 Task: Create a scrum project CanaryTech. Add to scrum project CanaryTech a team member softage.4@softage.net and assign as Project Lead. Add to scrum project CanaryTech a team member softage.1@softage.net
Action: Mouse moved to (239, 70)
Screenshot: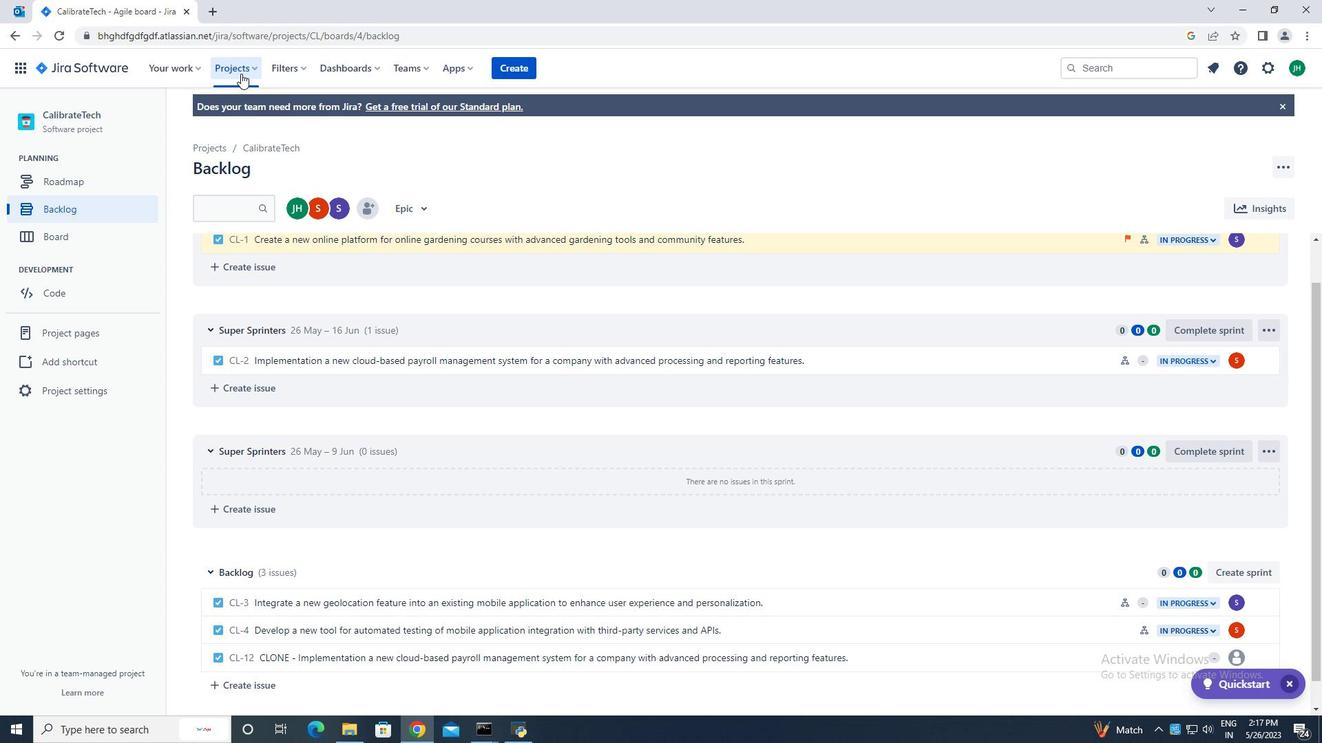 
Action: Mouse pressed left at (239, 70)
Screenshot: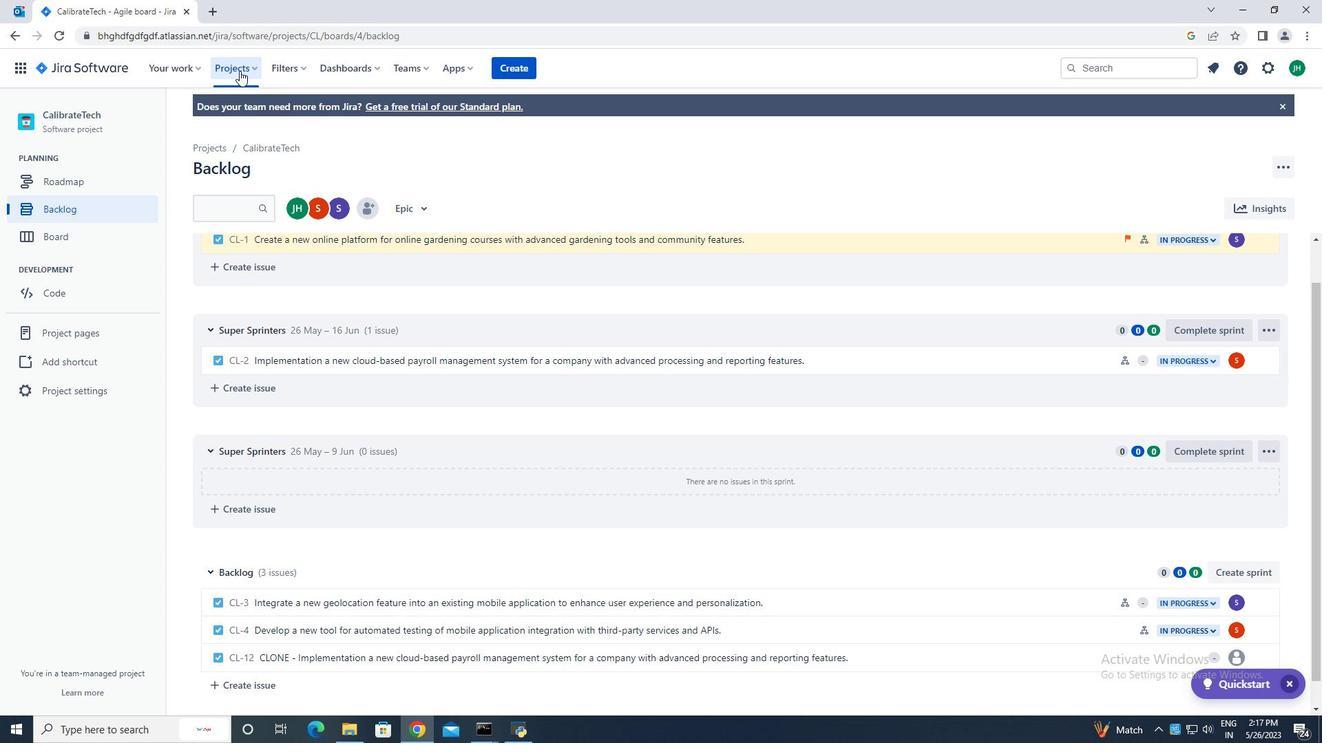 
Action: Mouse moved to (272, 267)
Screenshot: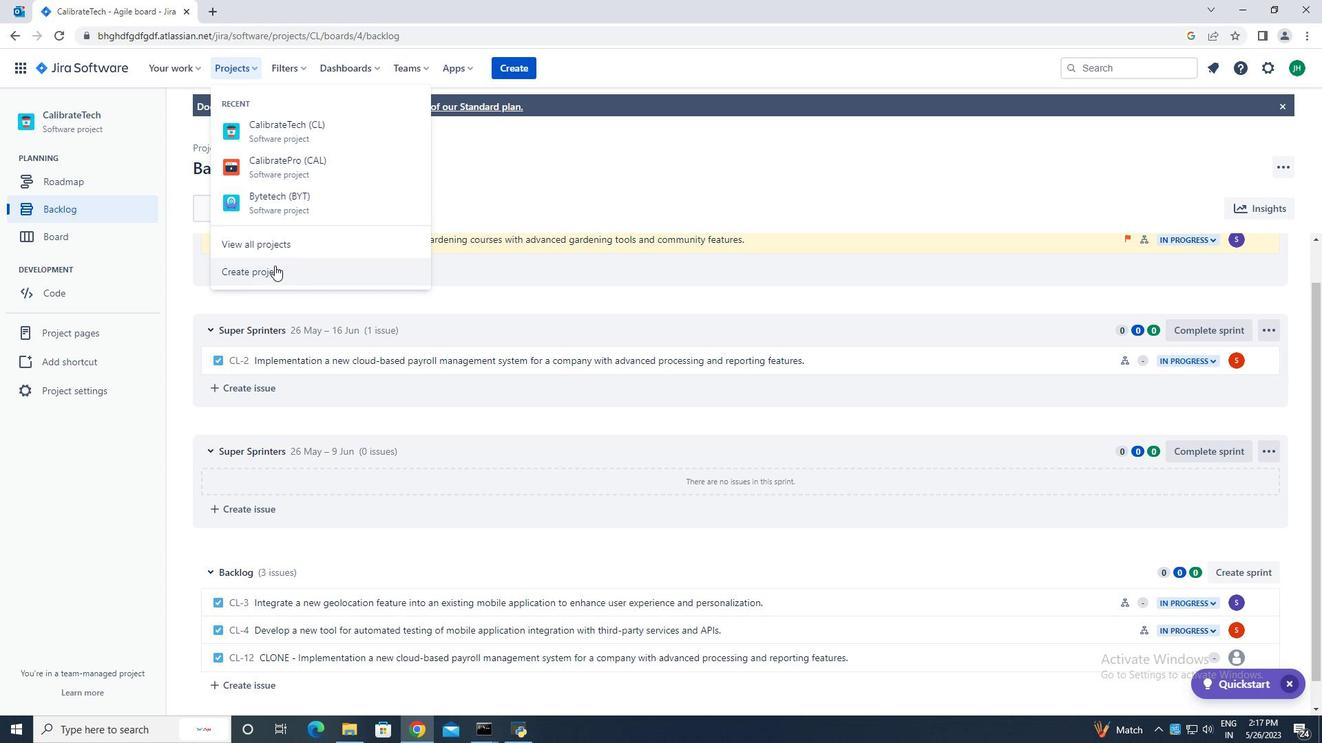
Action: Mouse pressed left at (272, 267)
Screenshot: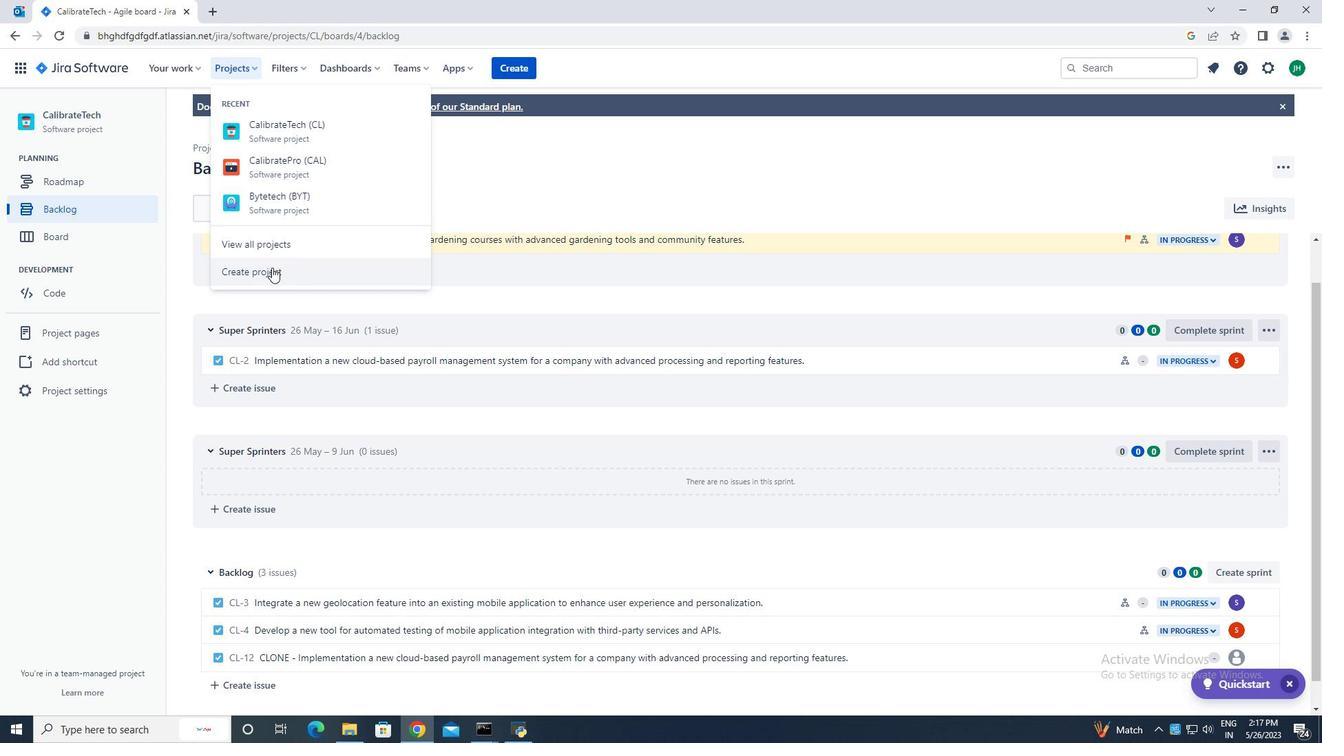 
Action: Mouse moved to (887, 339)
Screenshot: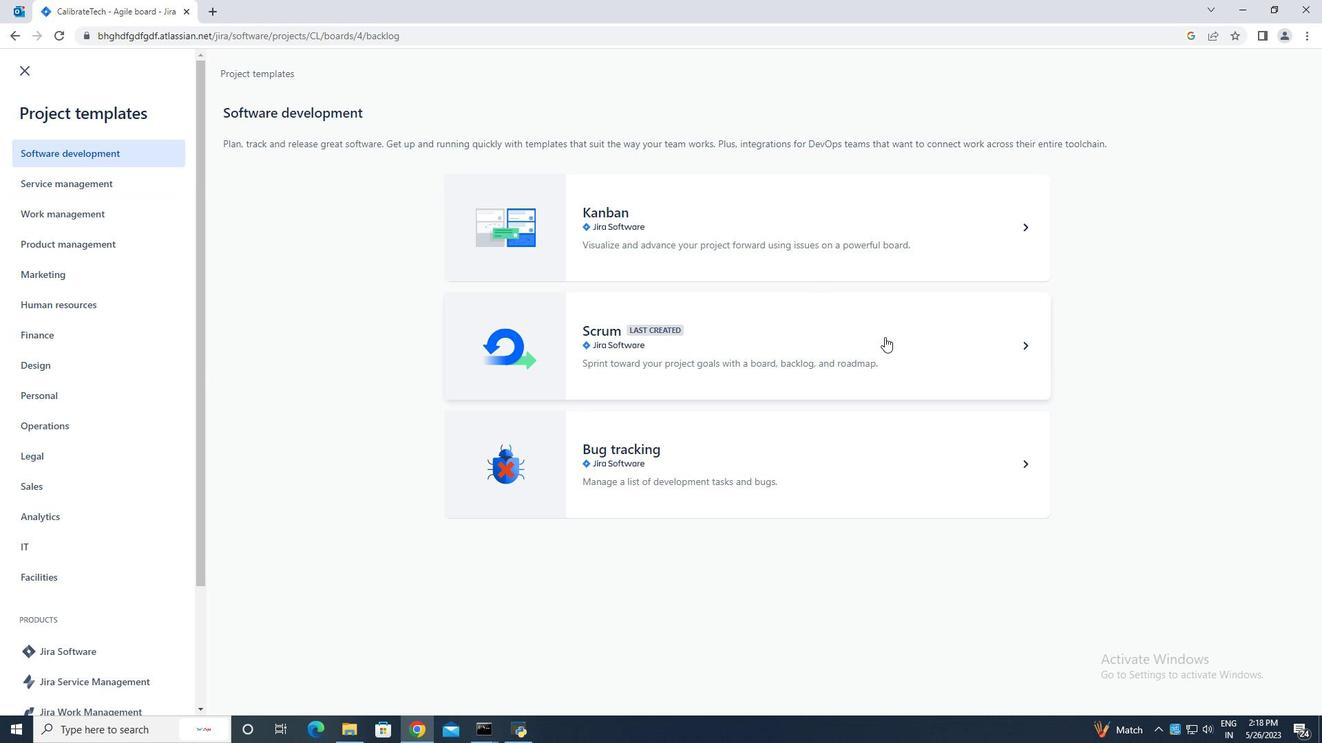 
Action: Mouse pressed left at (887, 339)
Screenshot: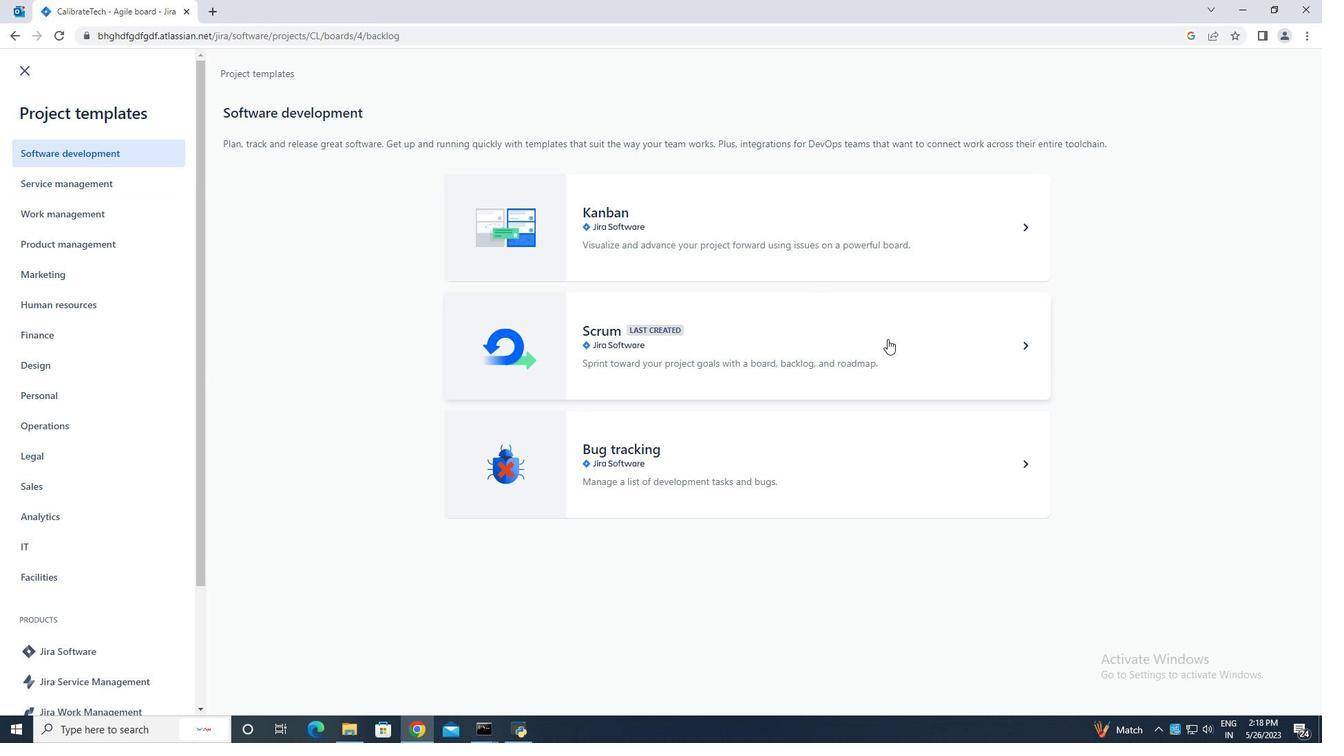 
Action: Mouse moved to (1013, 683)
Screenshot: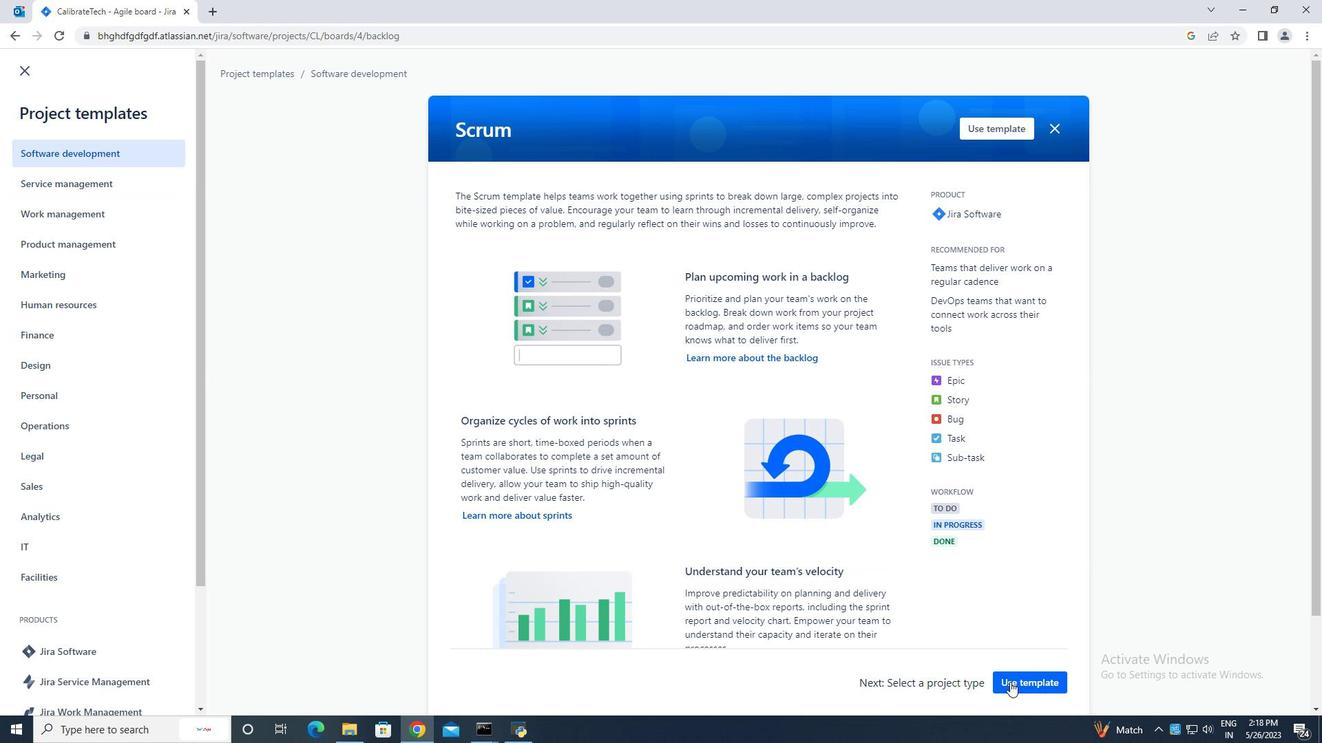 
Action: Mouse pressed left at (1013, 683)
Screenshot: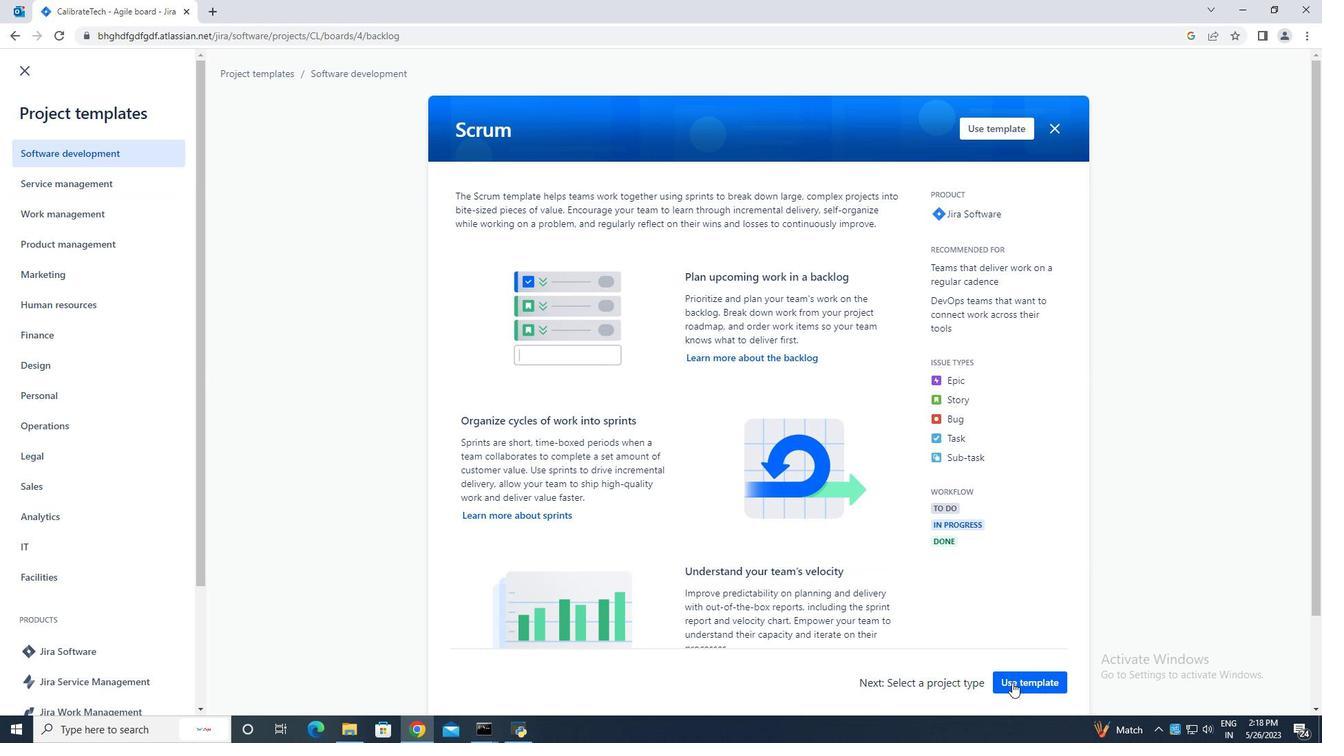 
Action: Mouse moved to (507, 672)
Screenshot: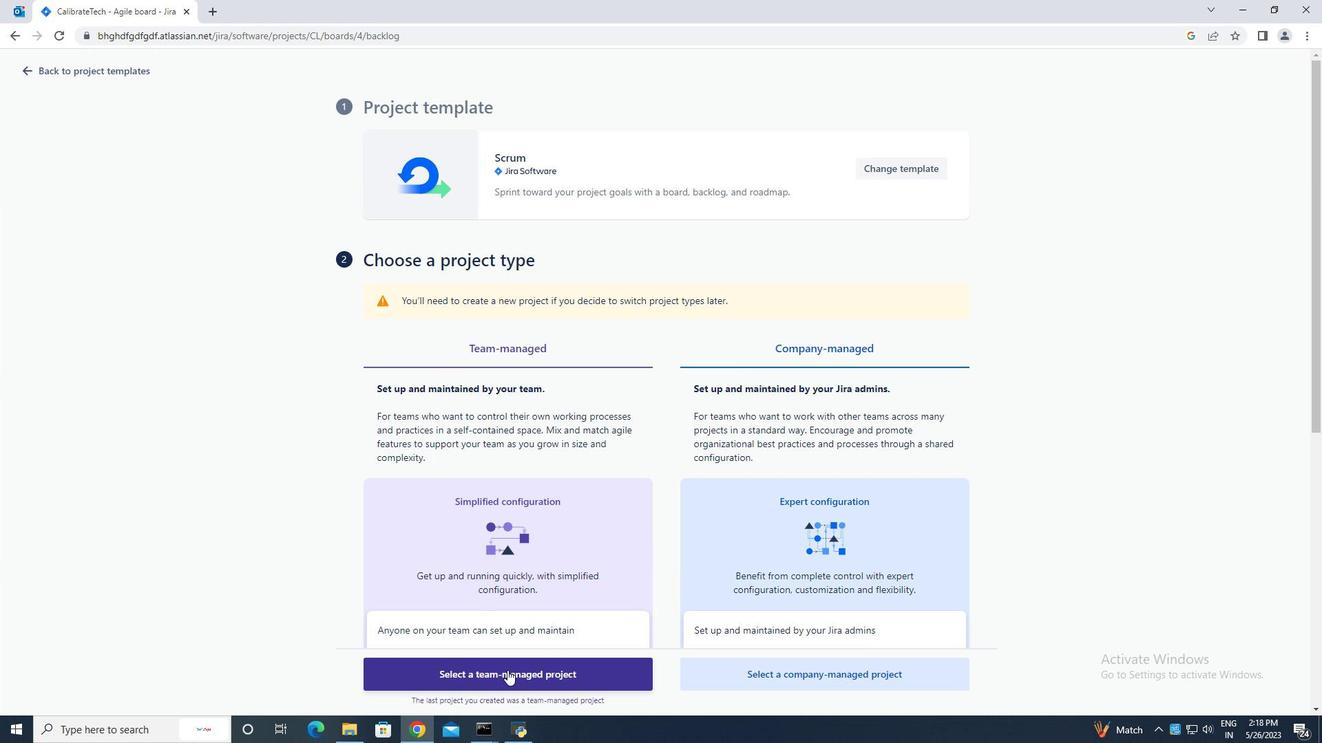 
Action: Mouse pressed left at (507, 672)
Screenshot: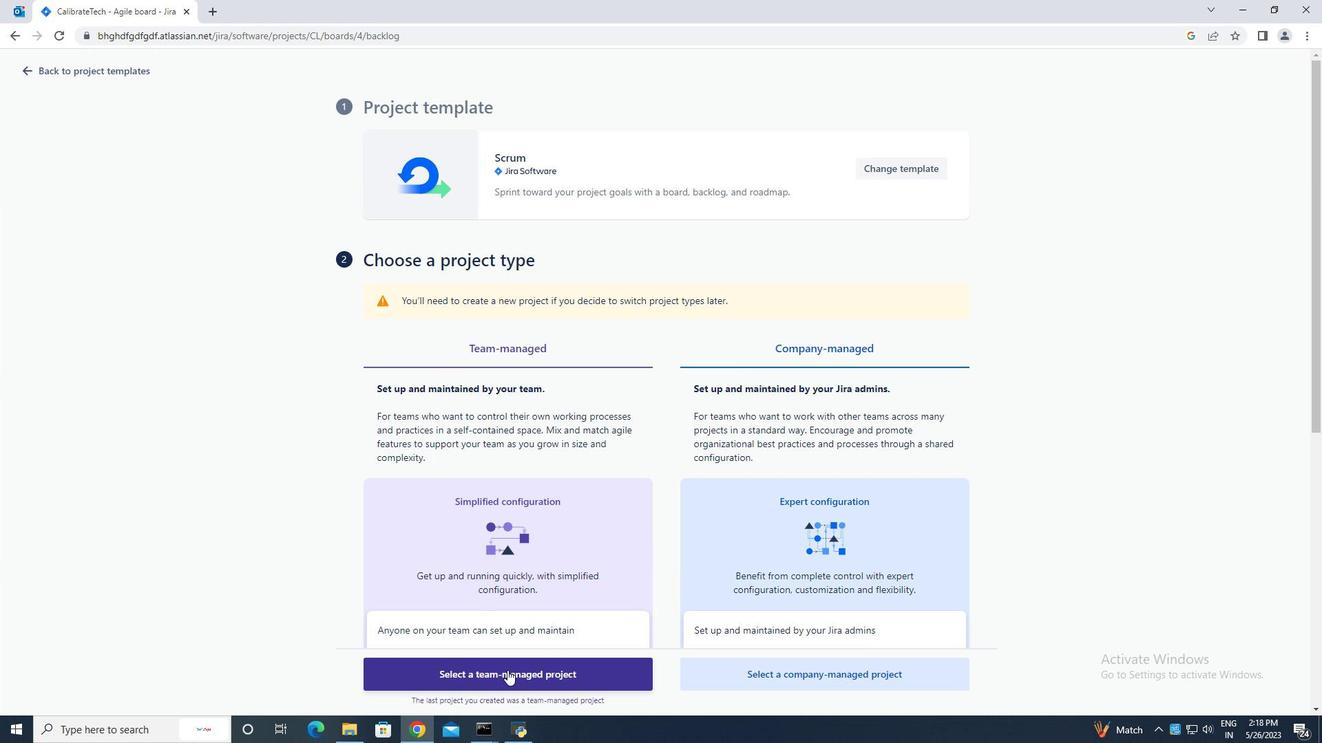 
Action: Mouse moved to (408, 320)
Screenshot: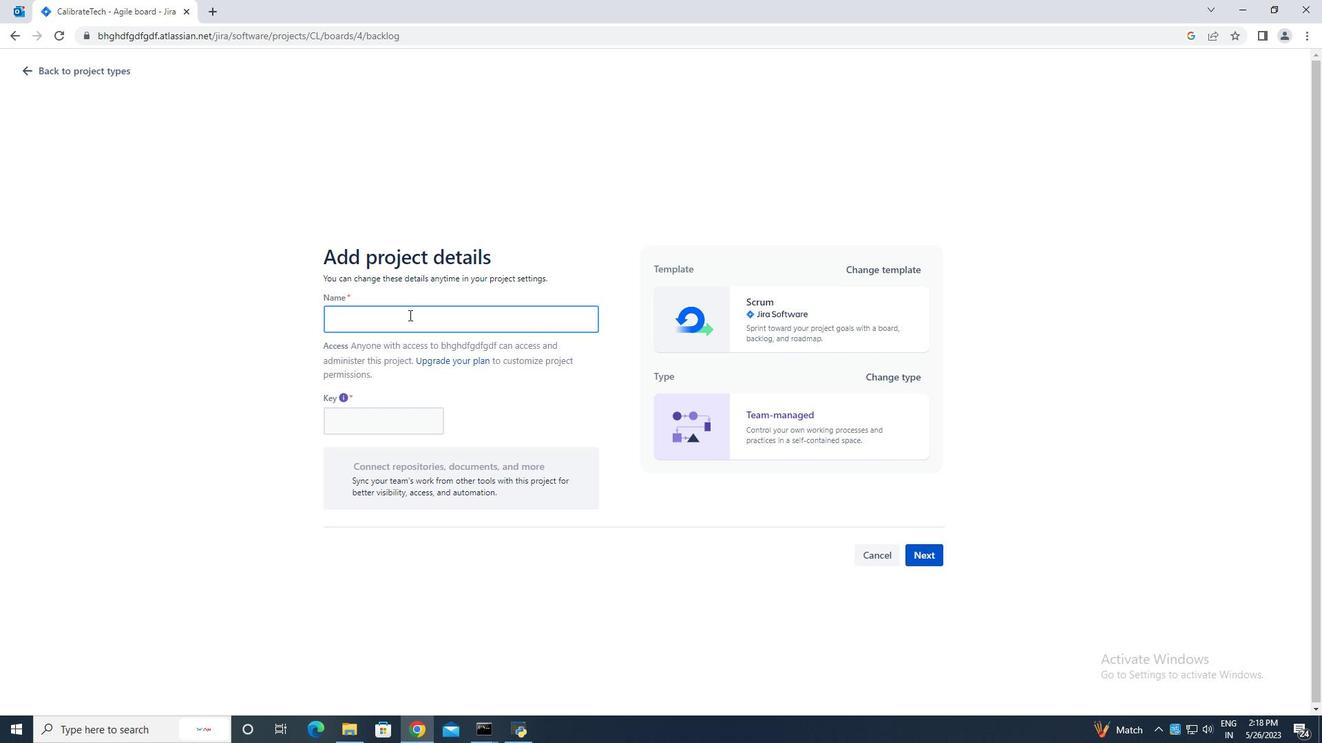 
Action: Mouse pressed left at (408, 320)
Screenshot: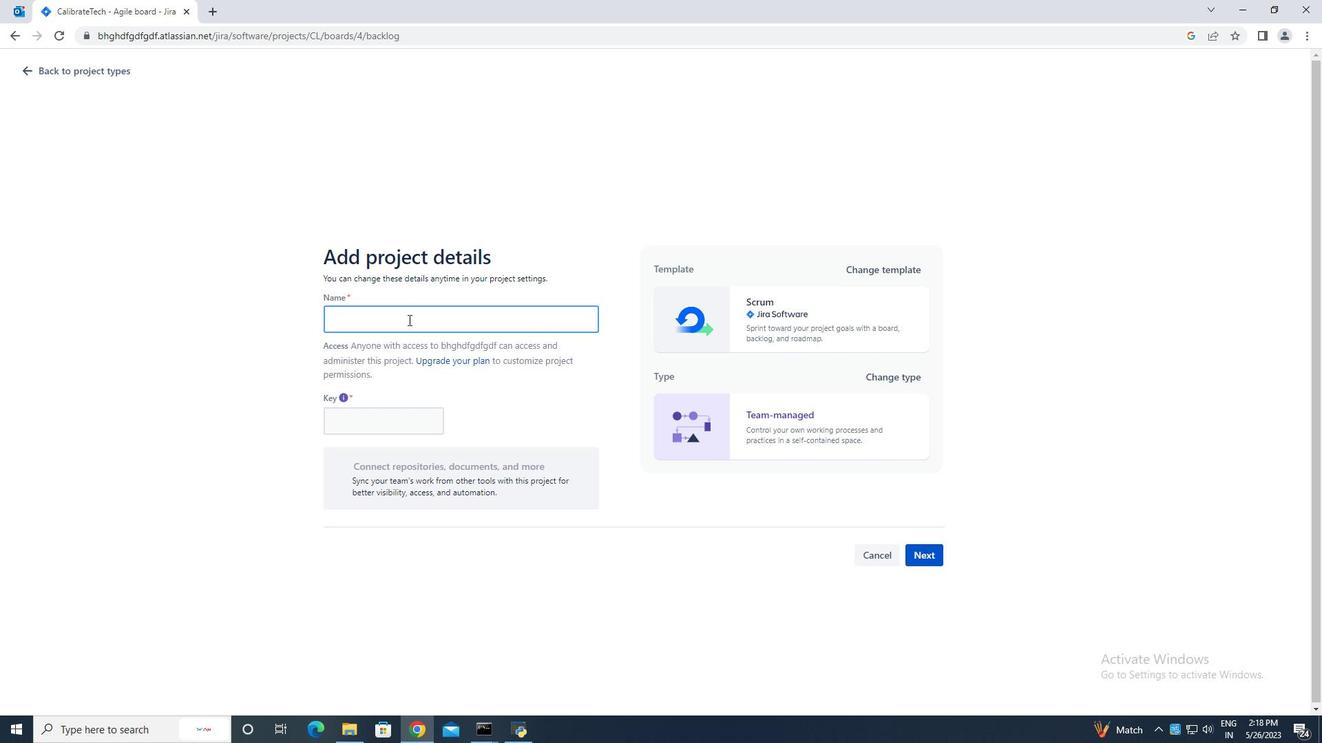 
Action: Mouse moved to (406, 318)
Screenshot: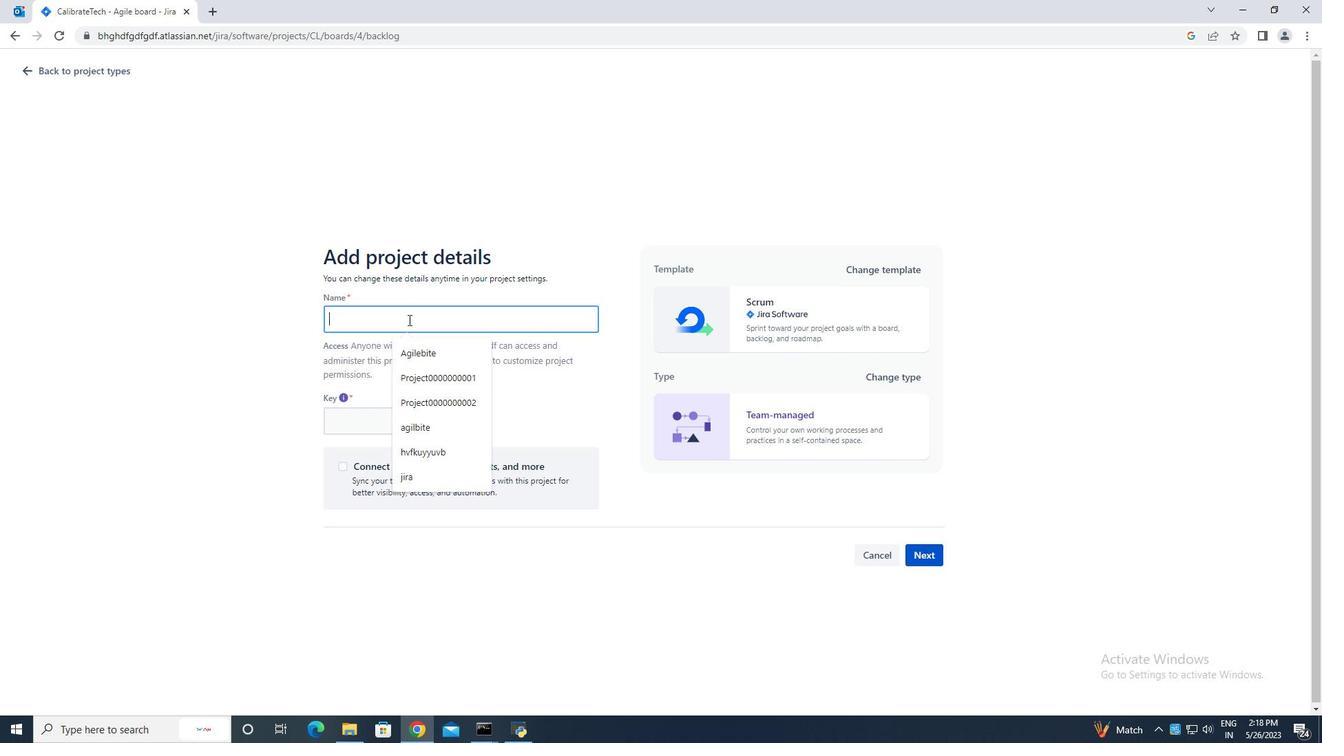
Action: Key pressed <Key.caps_lock>C<Key.caps_lock>anary<Key.caps_lock>T<Key.caps_lock>ech
Screenshot: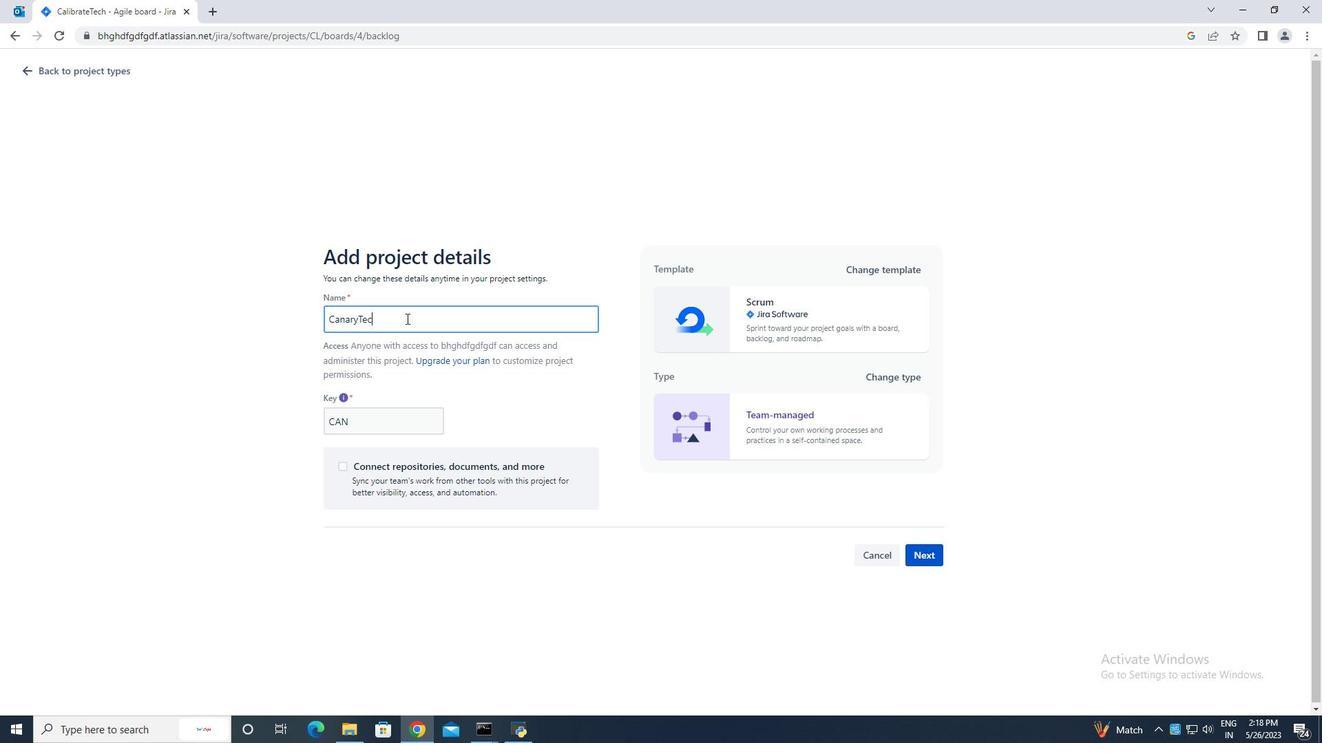 
Action: Mouse moved to (928, 555)
Screenshot: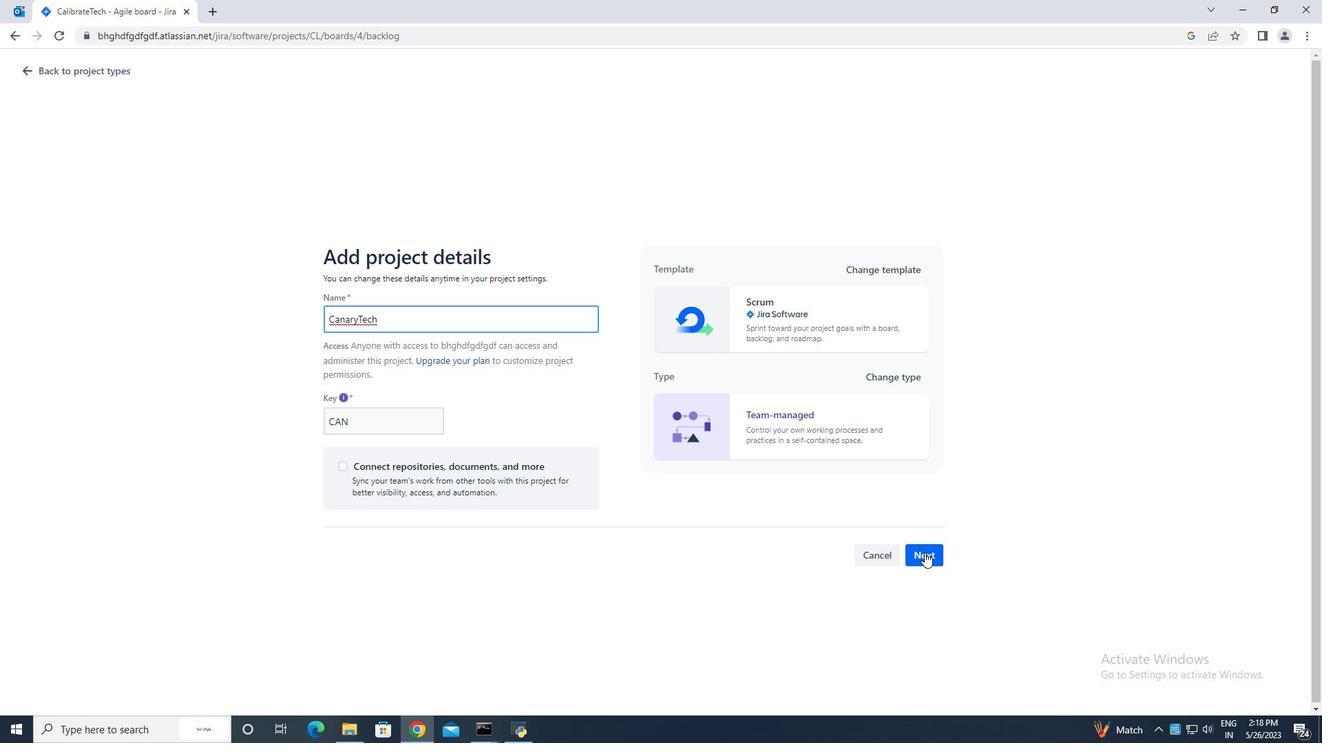 
Action: Mouse pressed left at (928, 555)
Screenshot: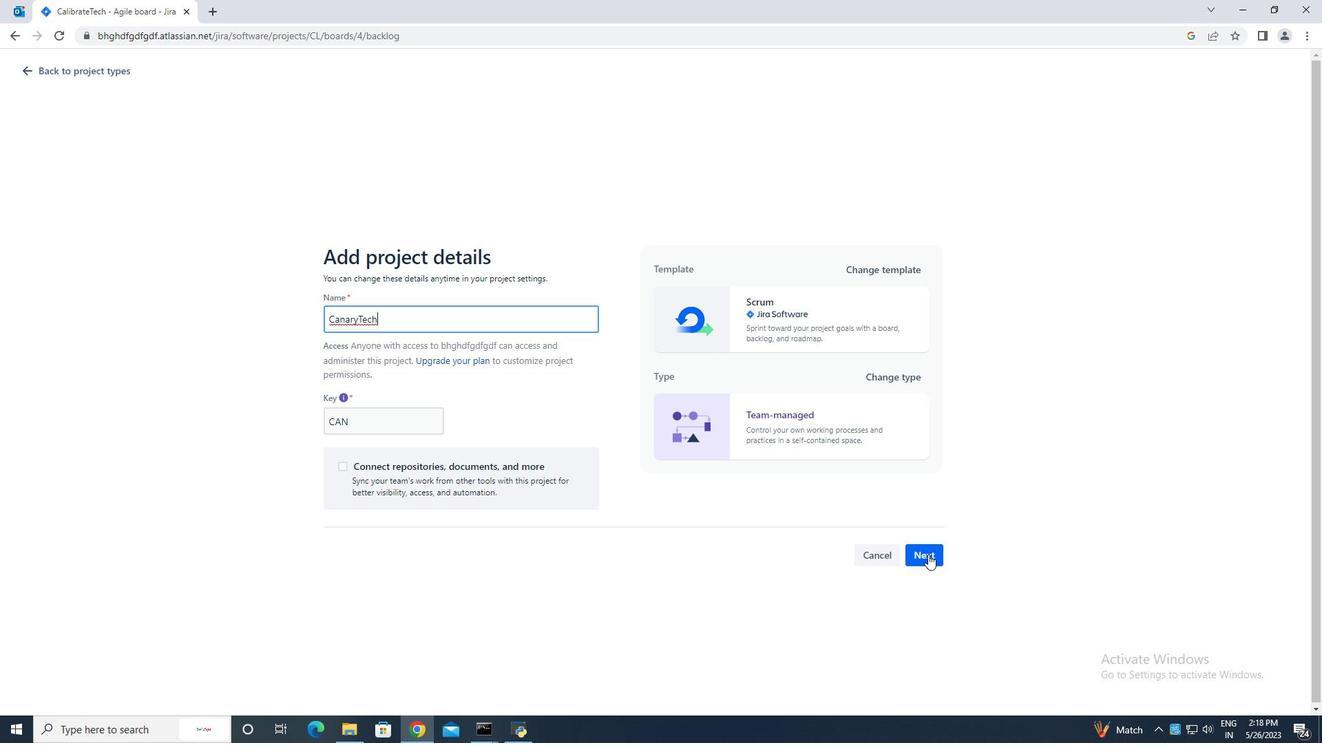 
Action: Mouse moved to (834, 464)
Screenshot: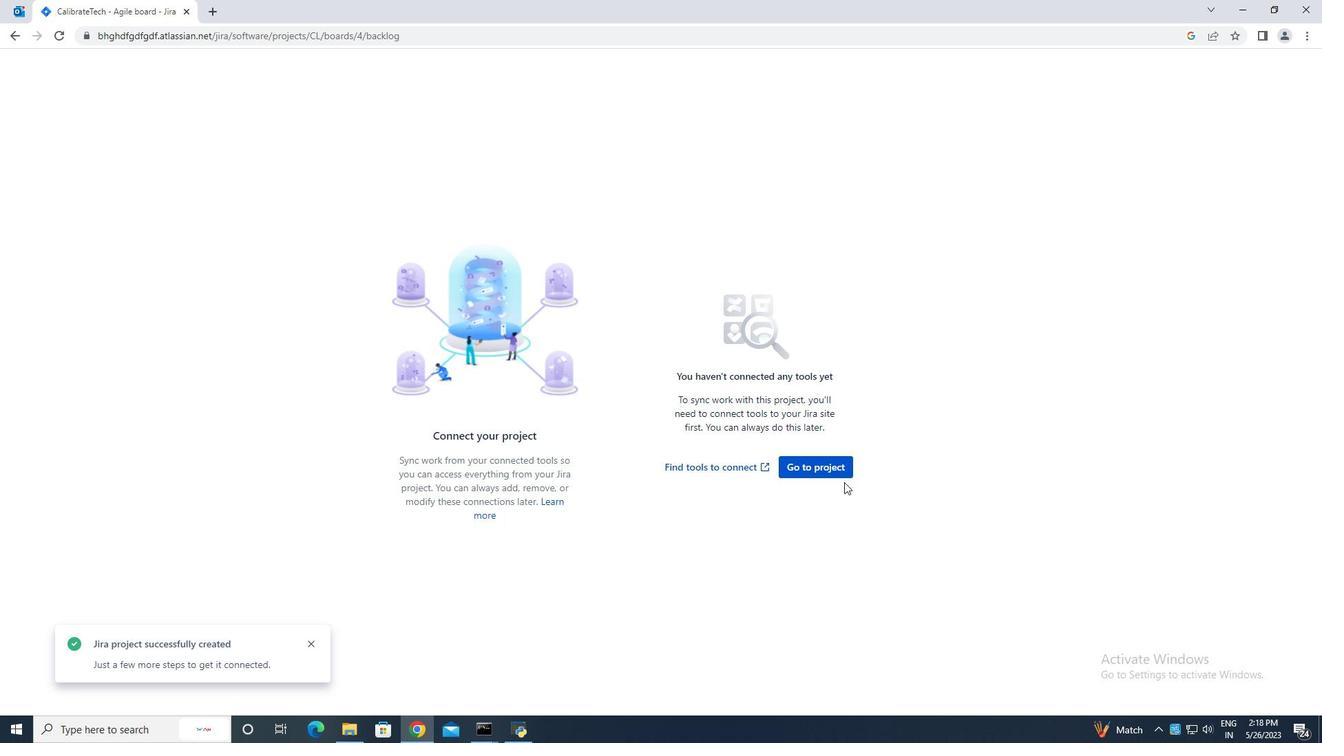 
Action: Mouse pressed left at (834, 464)
Screenshot: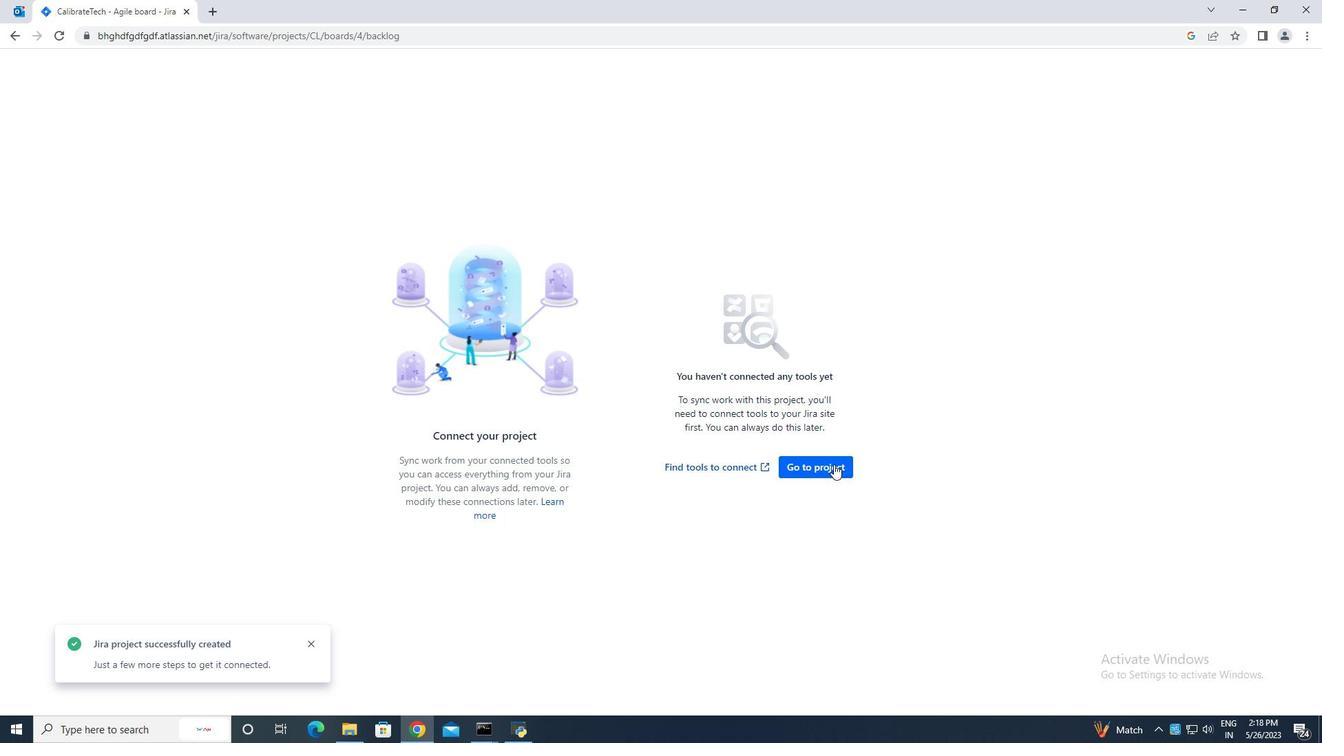 
Action: Mouse moved to (321, 214)
Screenshot: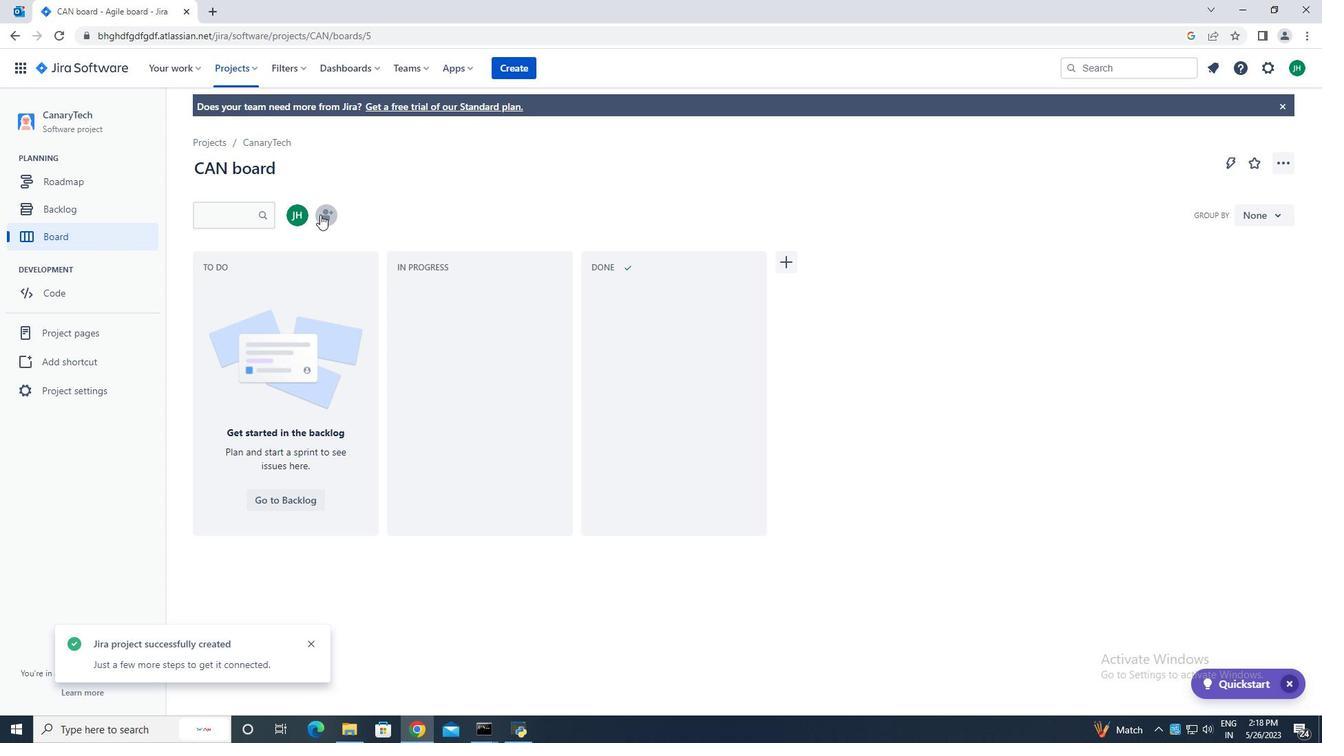 
Action: Mouse pressed left at (321, 214)
Screenshot: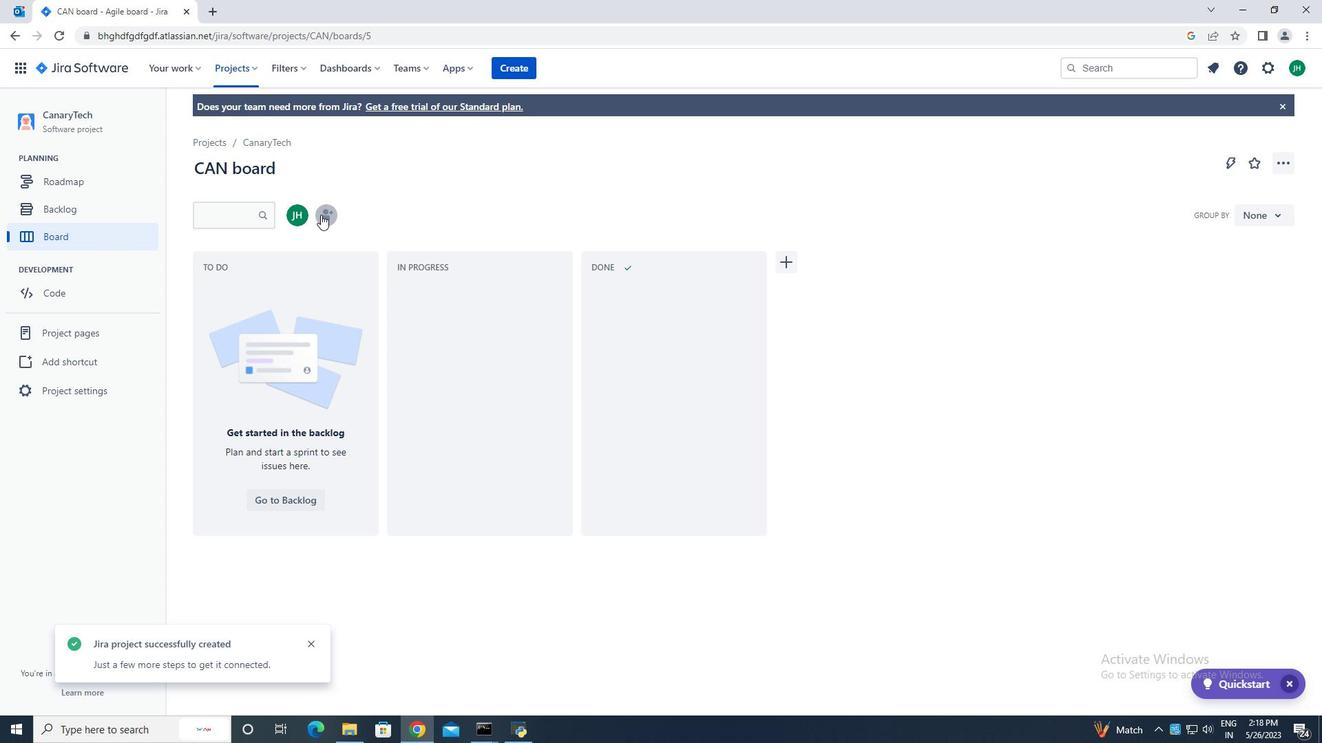 
Action: Mouse moved to (633, 150)
Screenshot: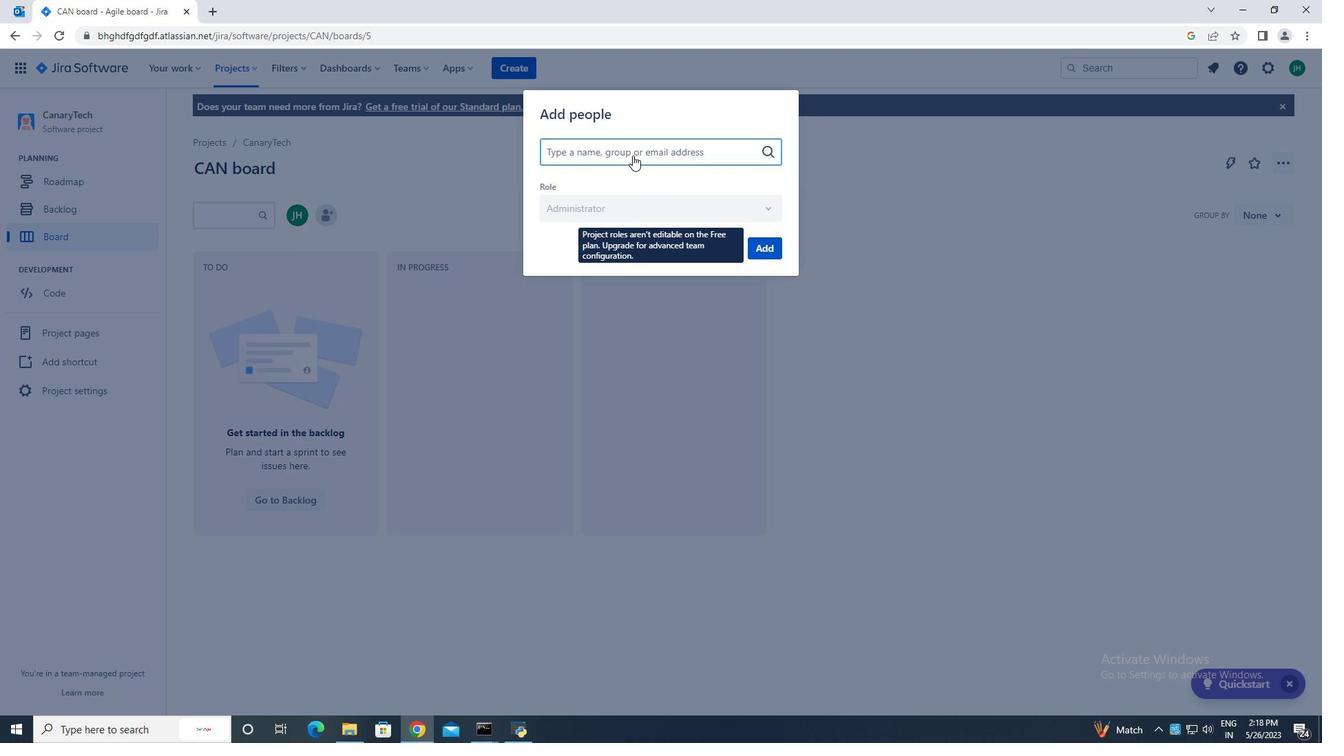 
Action: Key pressed <Key.caps_lock><Key.caps_lock>softage.4<Key.shift>@
Screenshot: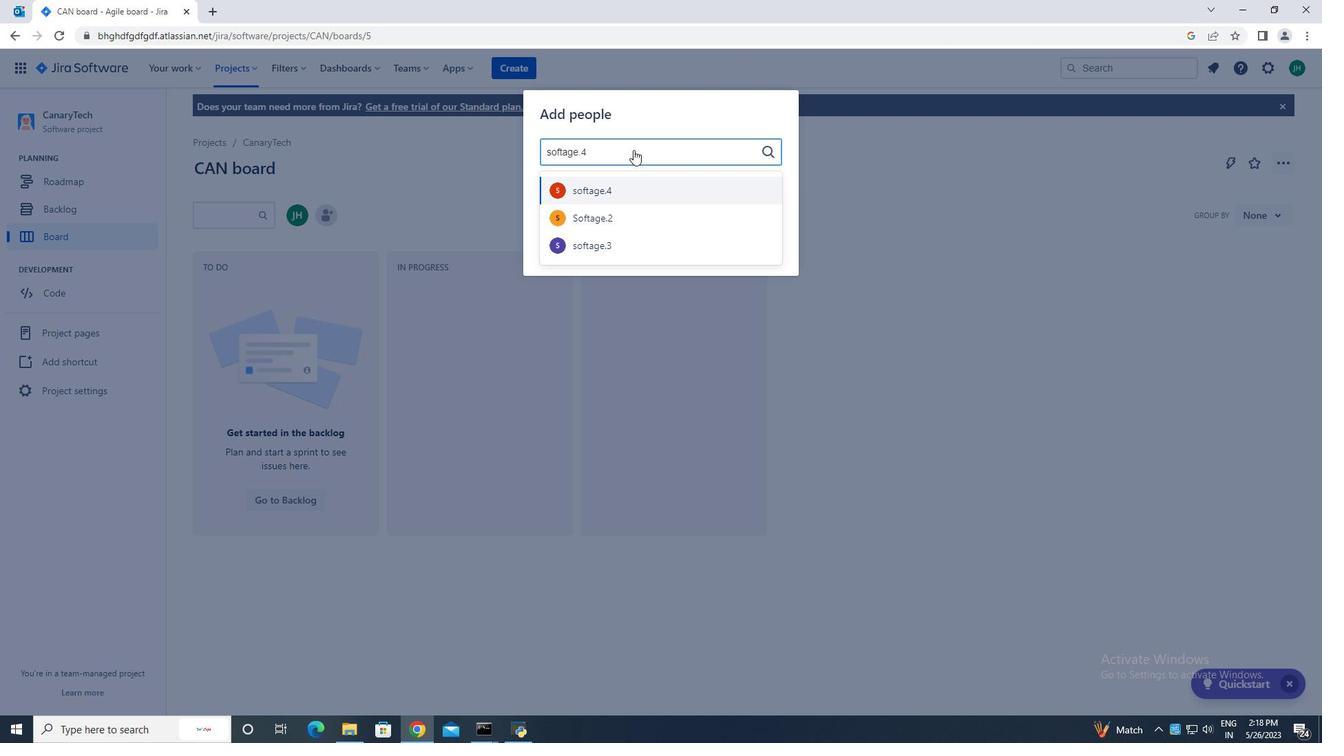 
Action: Mouse moved to (643, 187)
Screenshot: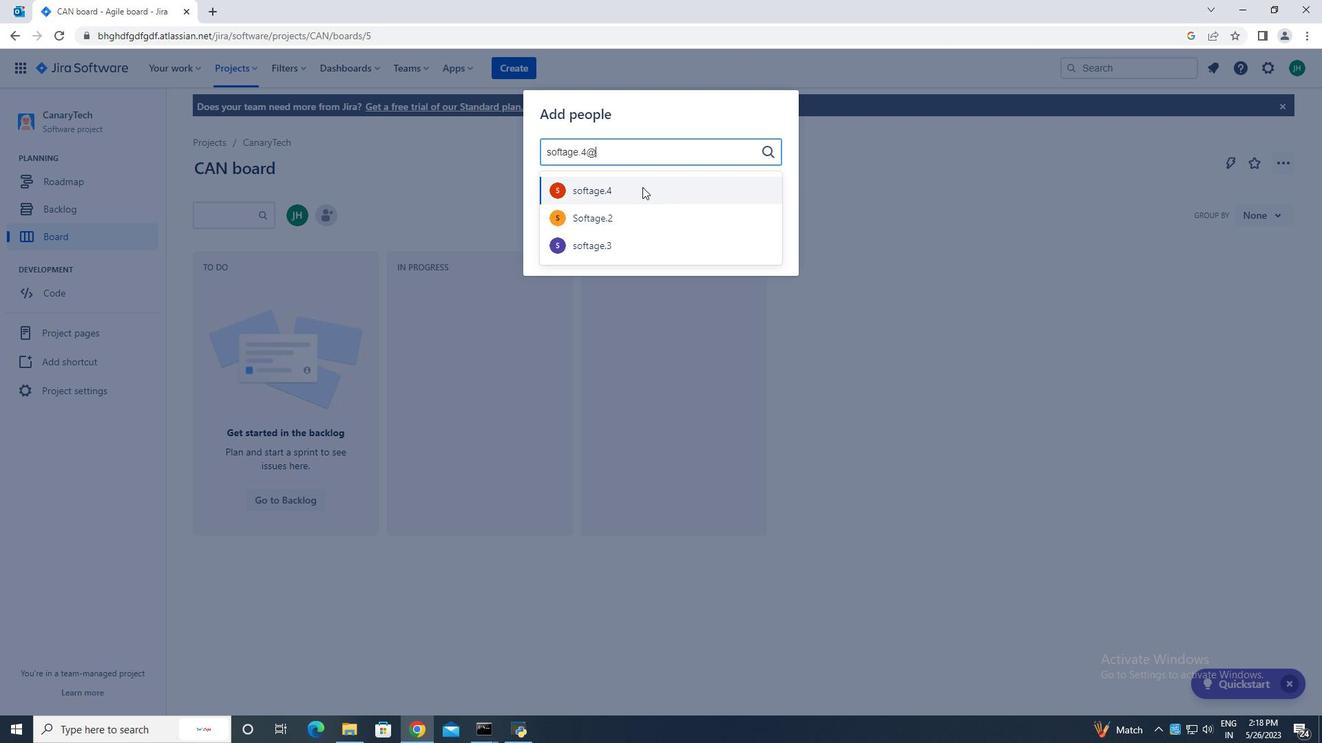 
Action: Mouse pressed left at (643, 187)
Screenshot: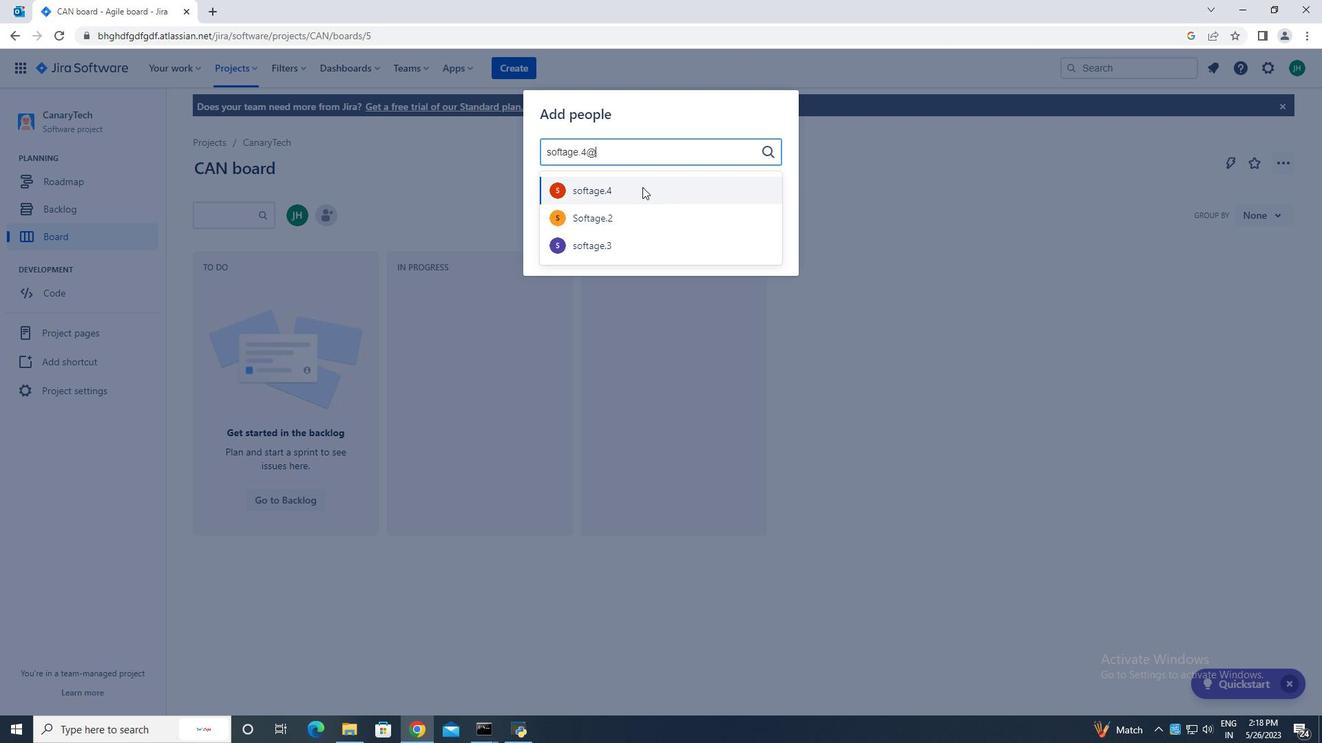 
Action: Mouse moved to (770, 247)
Screenshot: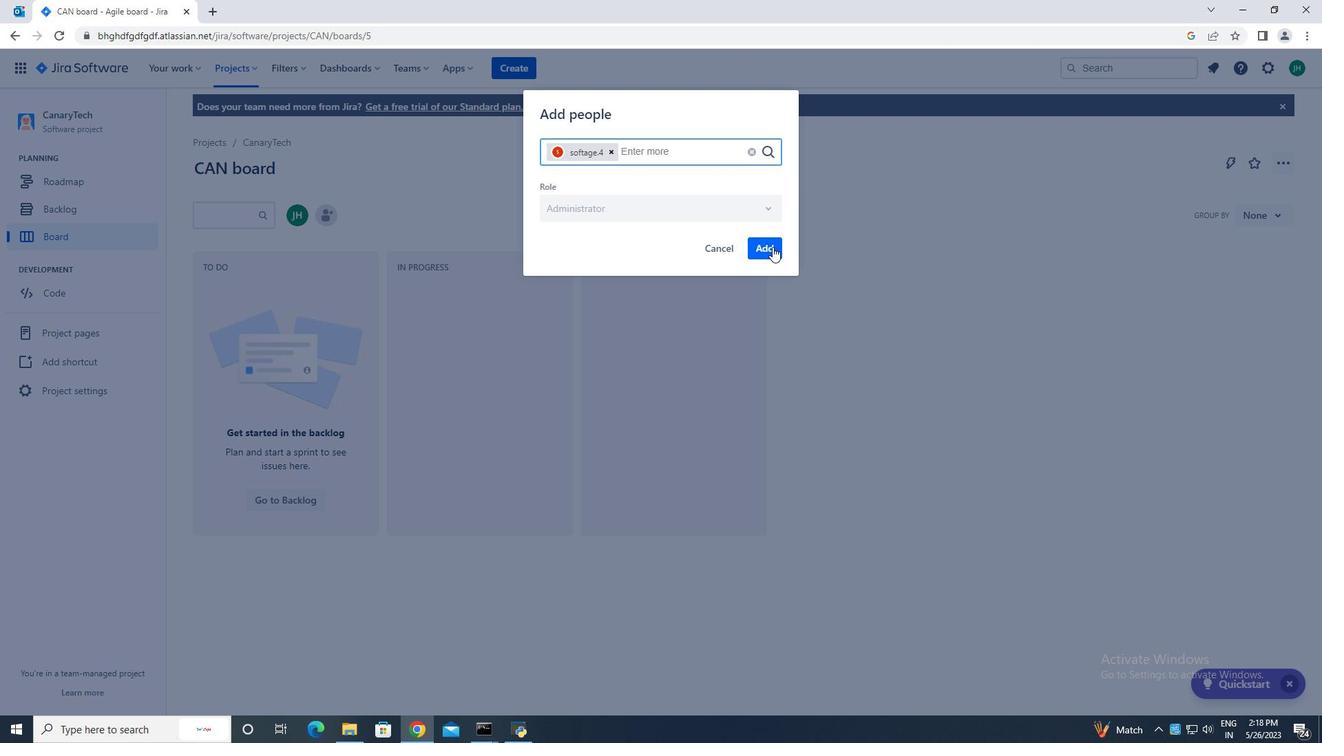 
Action: Mouse pressed left at (770, 247)
Screenshot: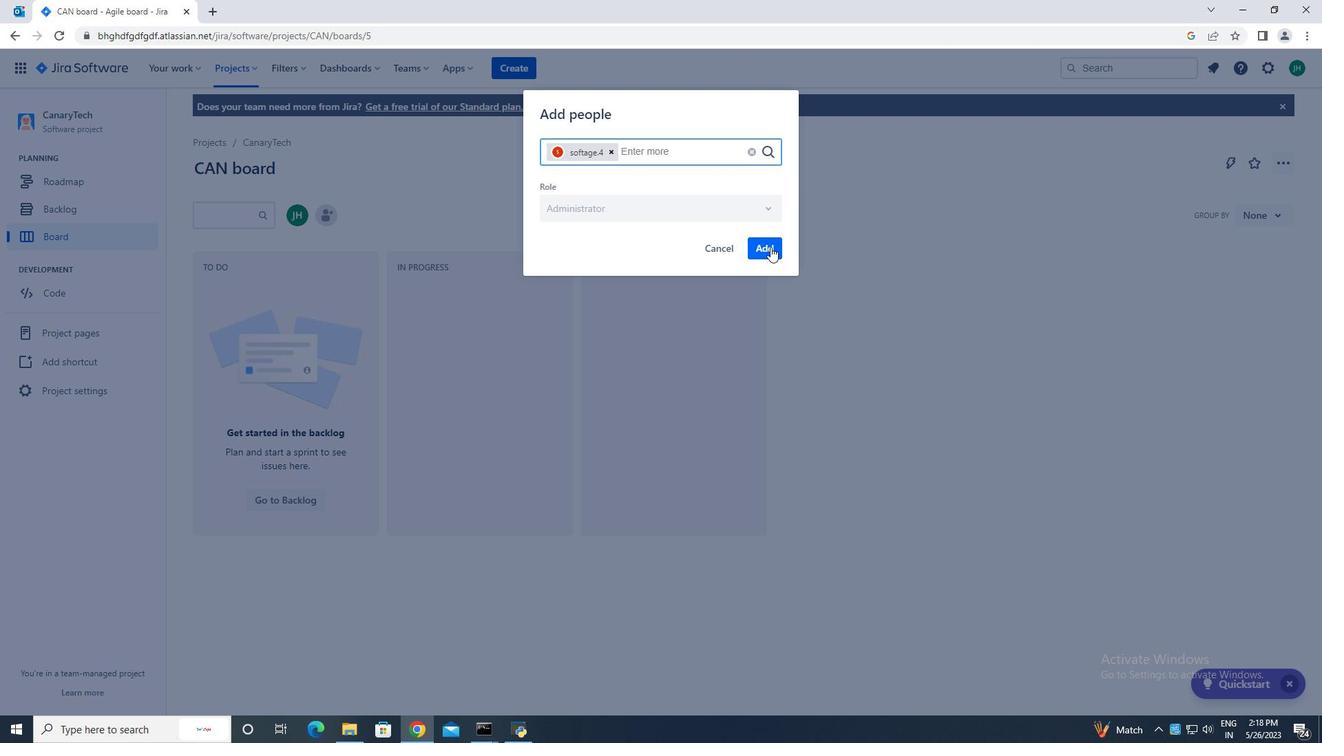 
Action: Mouse moved to (73, 391)
Screenshot: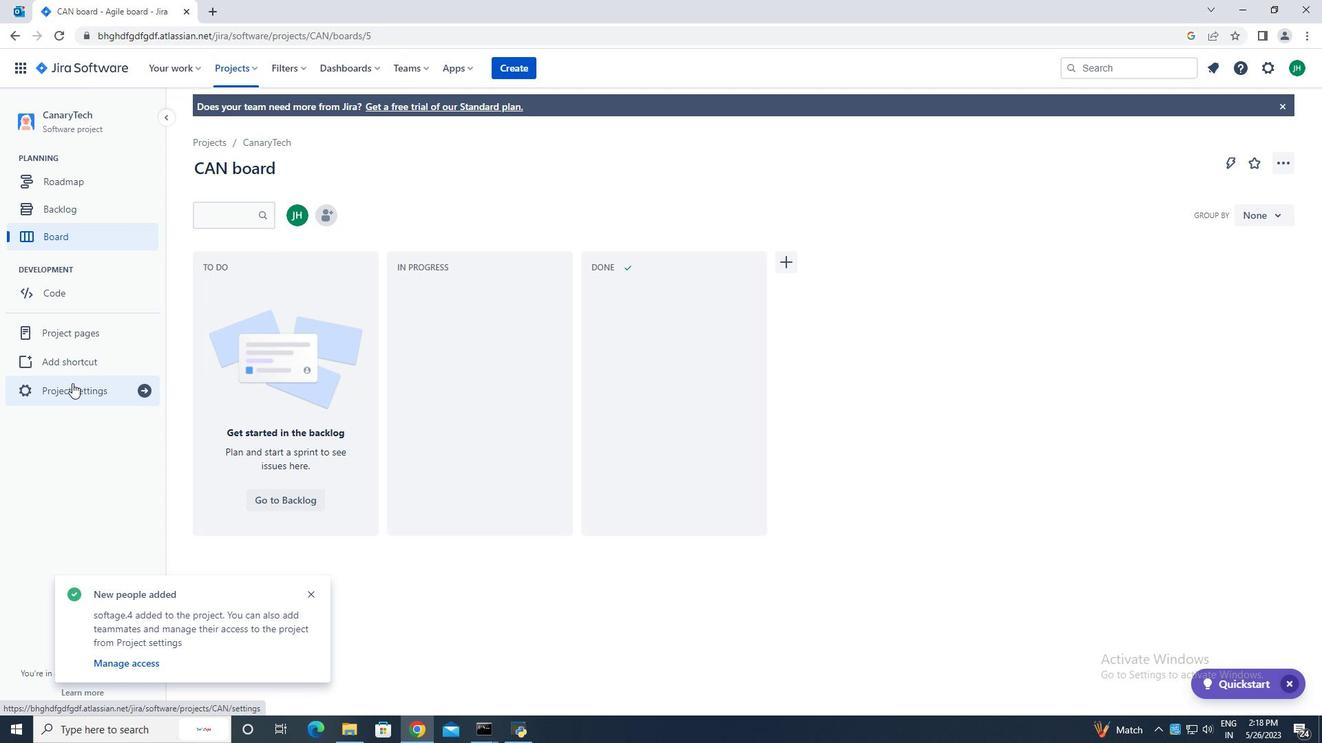 
Action: Mouse pressed left at (73, 391)
Screenshot: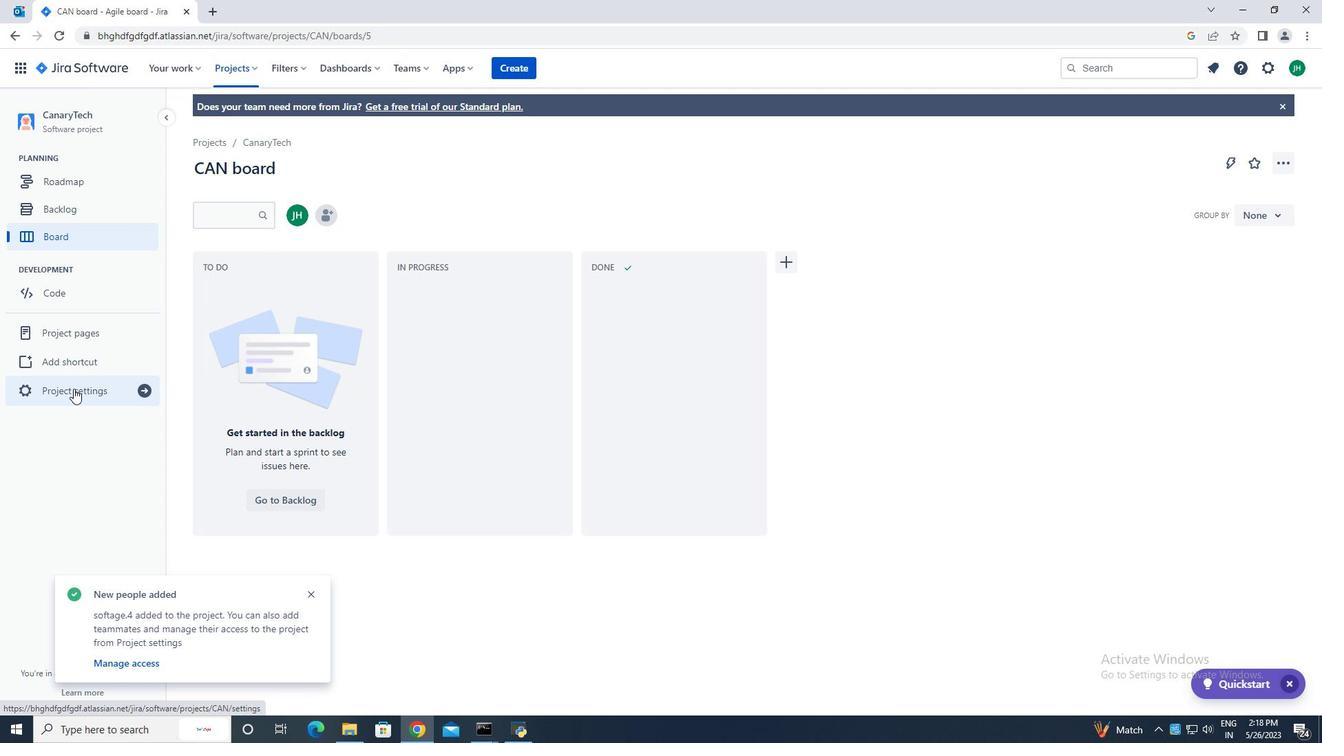 
Action: Mouse moved to (721, 495)
Screenshot: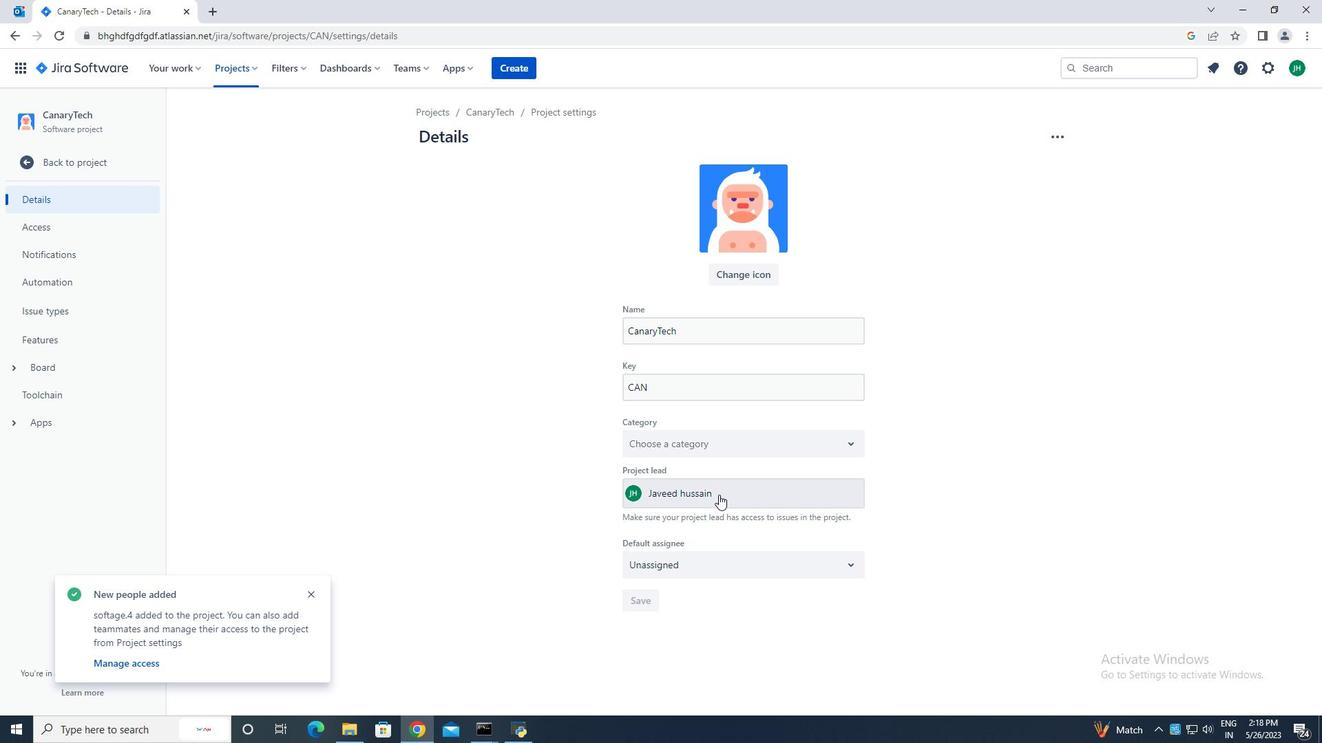 
Action: Mouse pressed left at (721, 495)
Screenshot: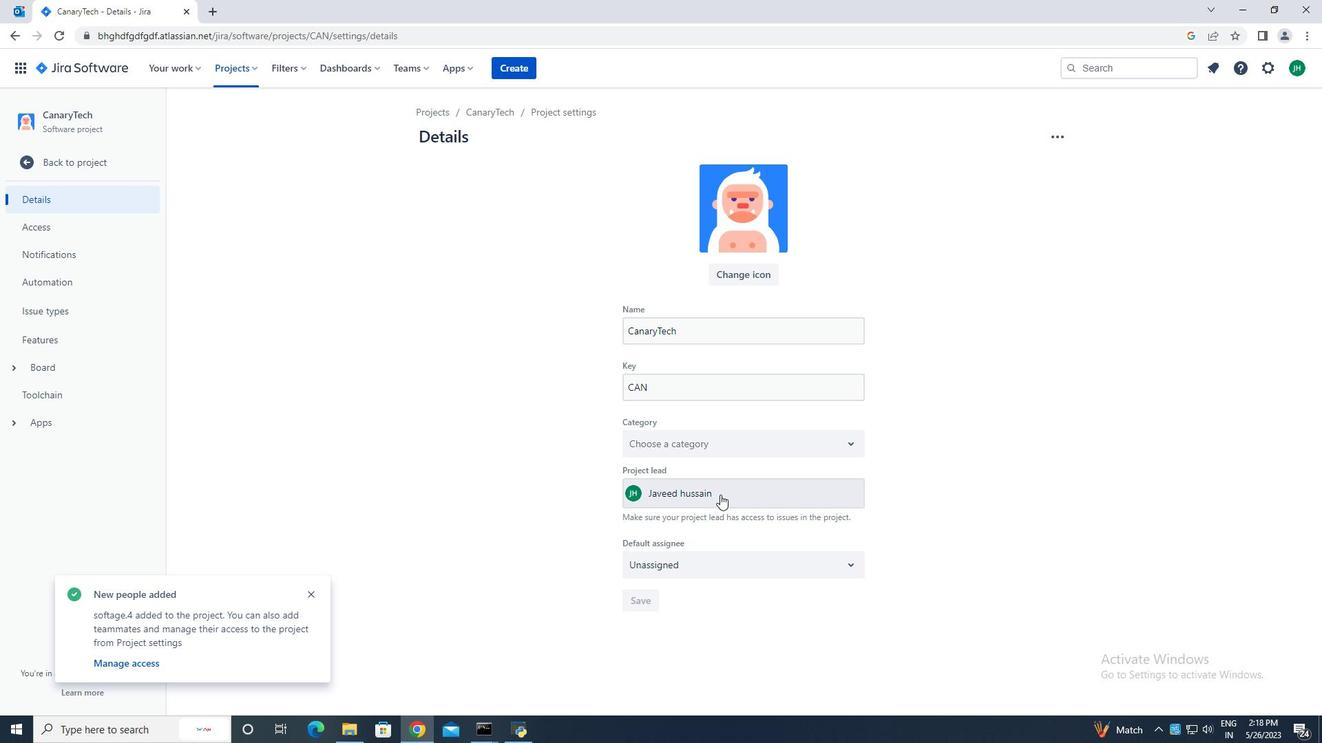 
Action: Key pressed softage.4
Screenshot: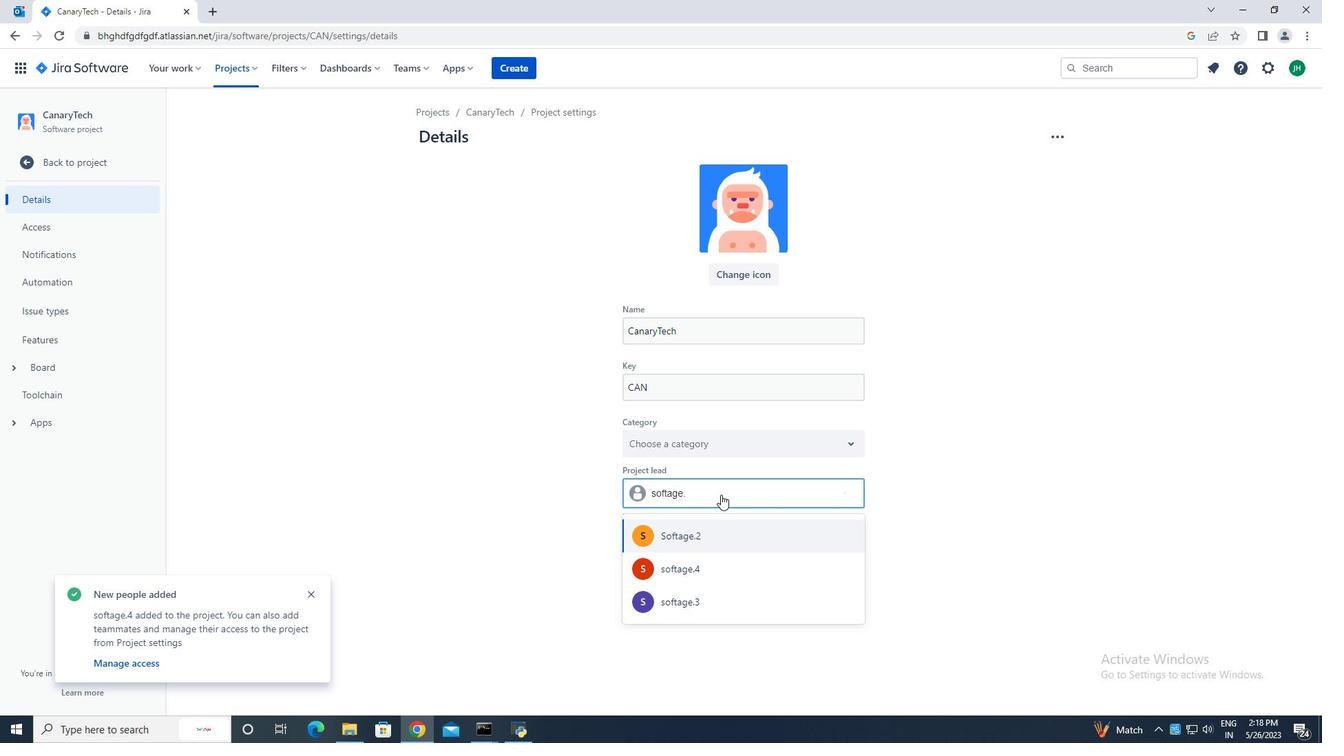 
Action: Mouse moved to (725, 533)
Screenshot: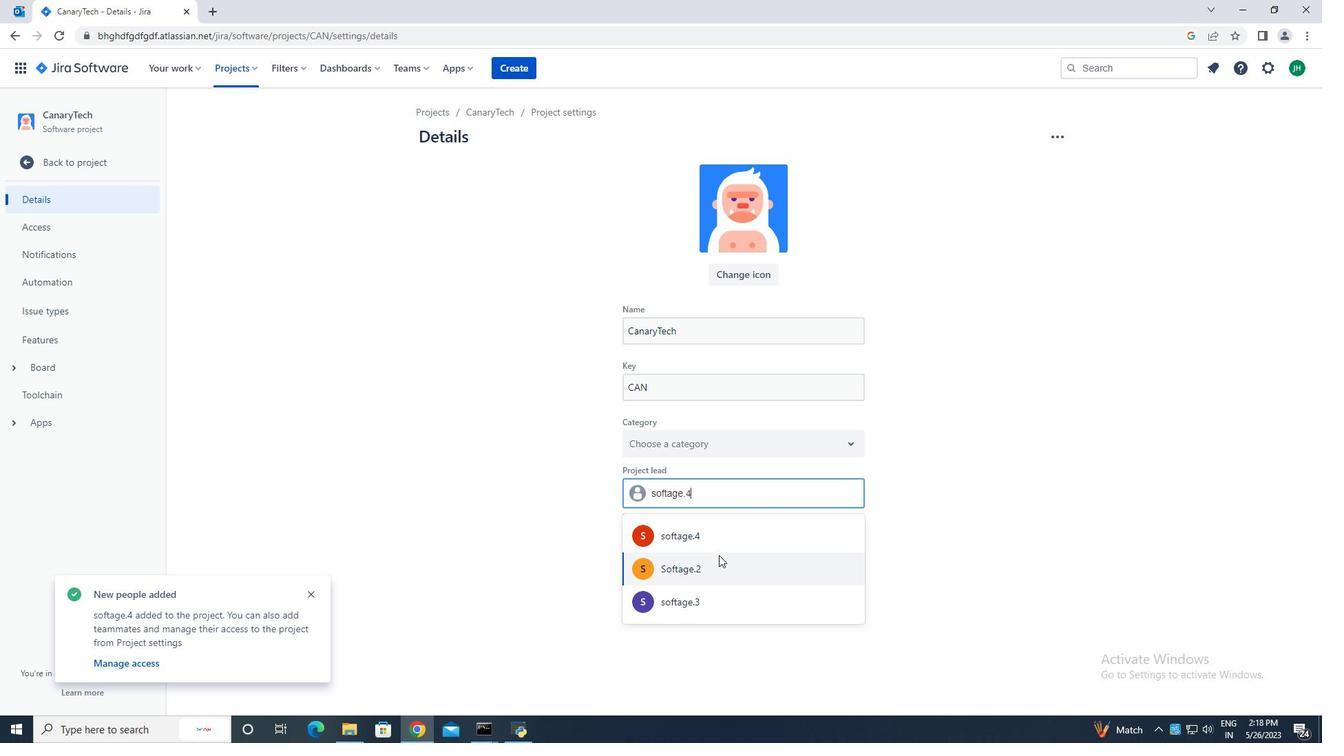 
Action: Mouse pressed left at (725, 533)
Screenshot: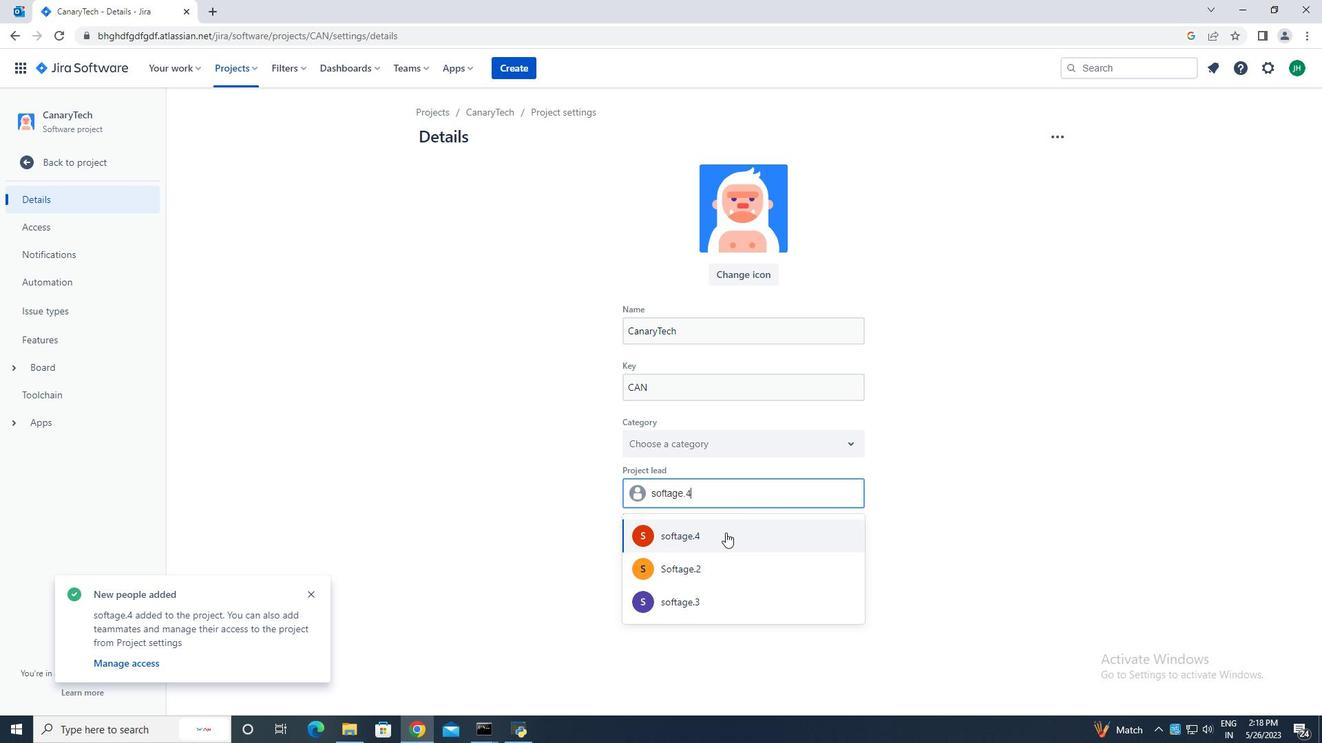
Action: Mouse moved to (665, 563)
Screenshot: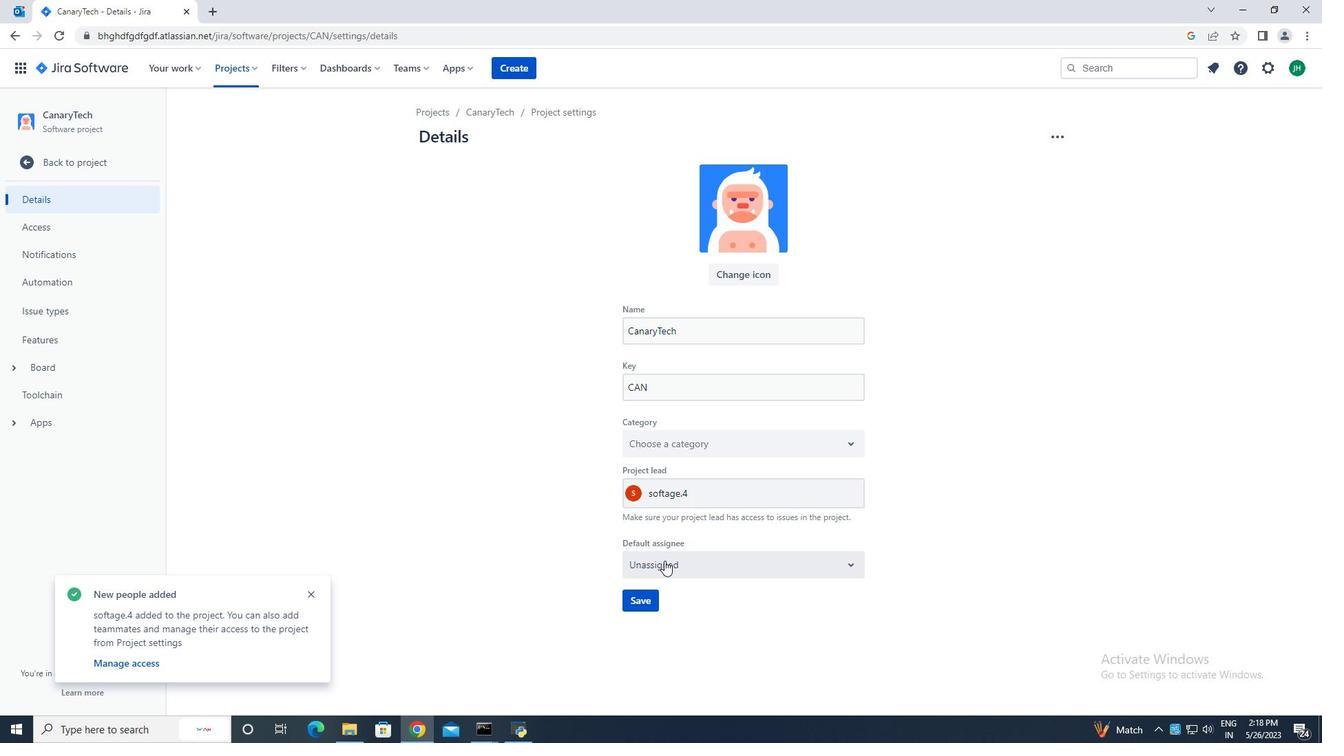 
Action: Mouse pressed left at (665, 563)
Screenshot: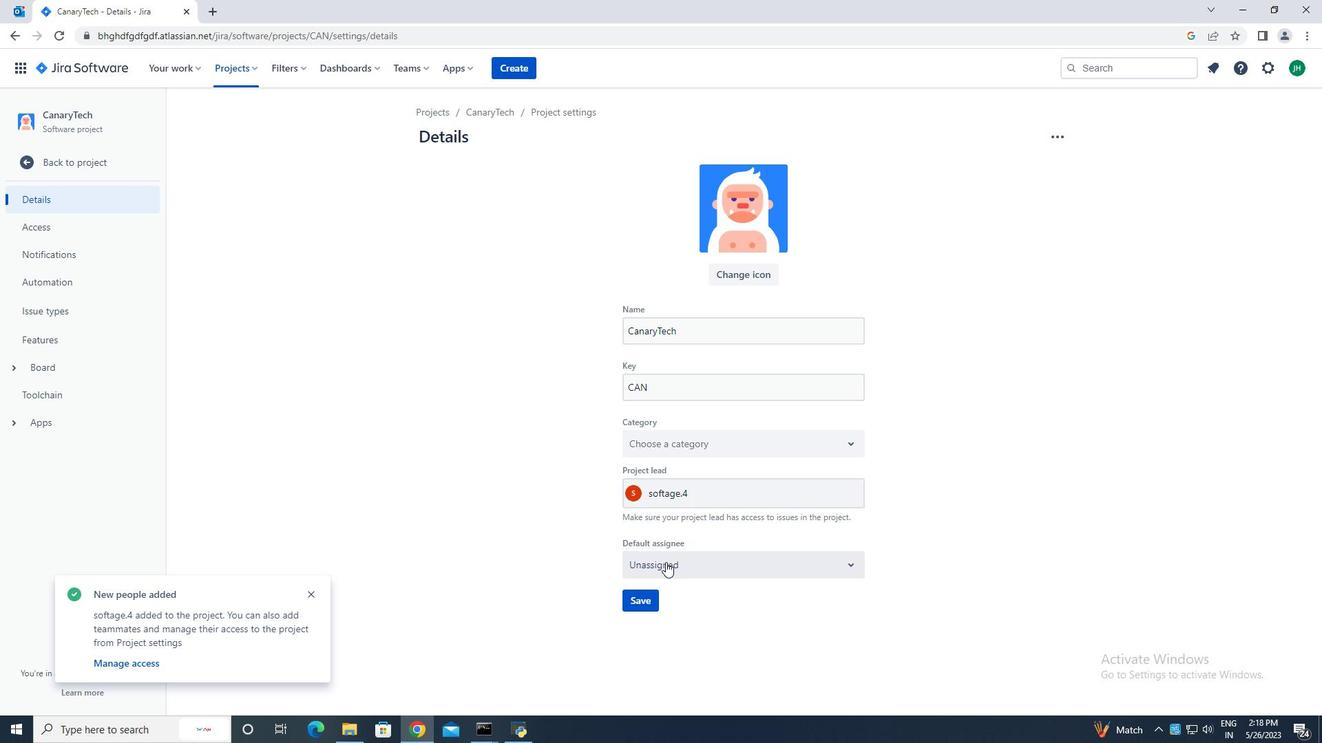 
Action: Mouse moved to (648, 599)
Screenshot: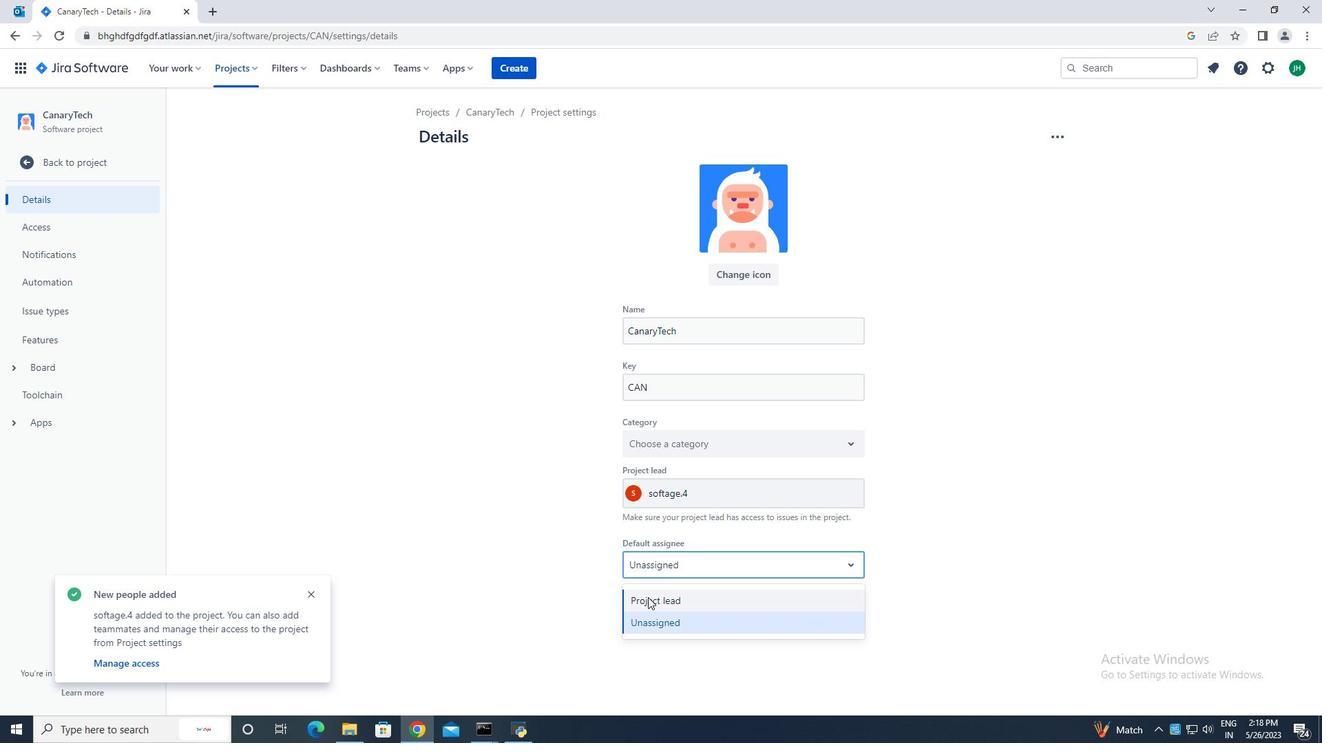 
Action: Mouse pressed left at (648, 599)
Screenshot: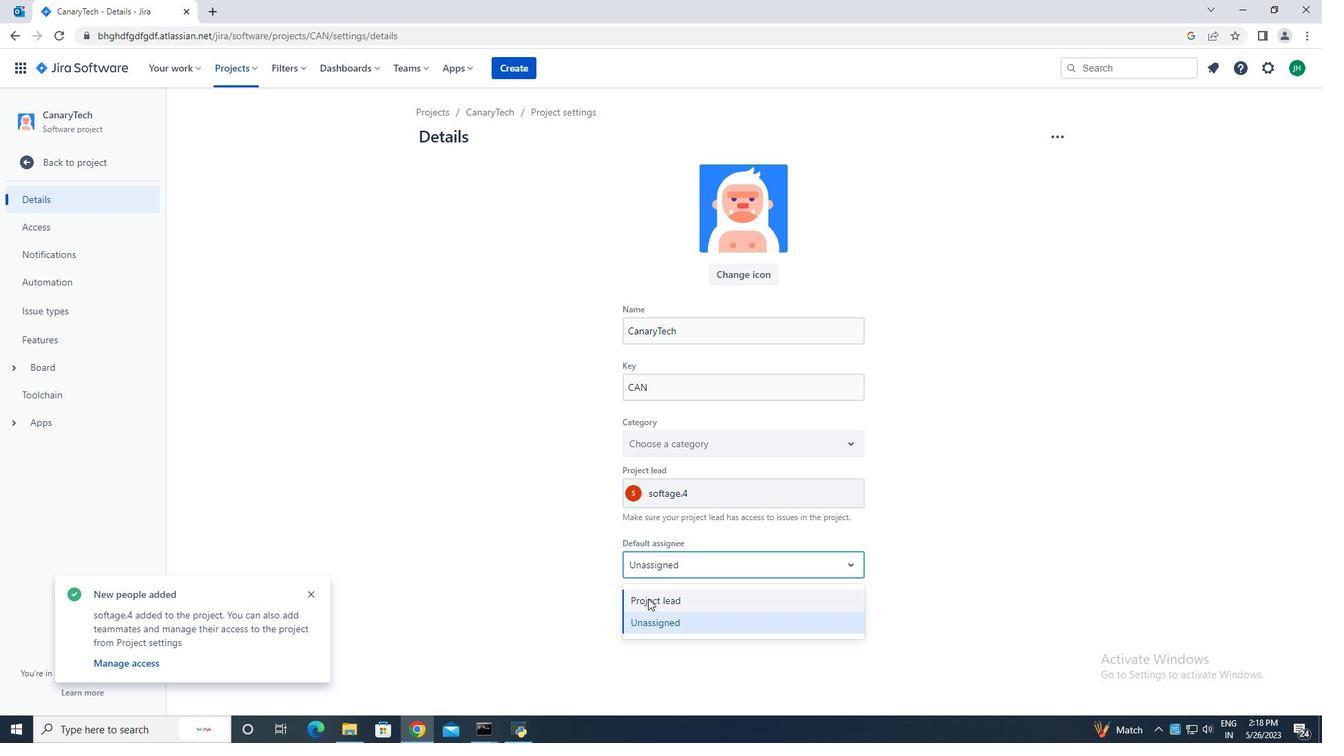 
Action: Mouse moved to (644, 597)
Screenshot: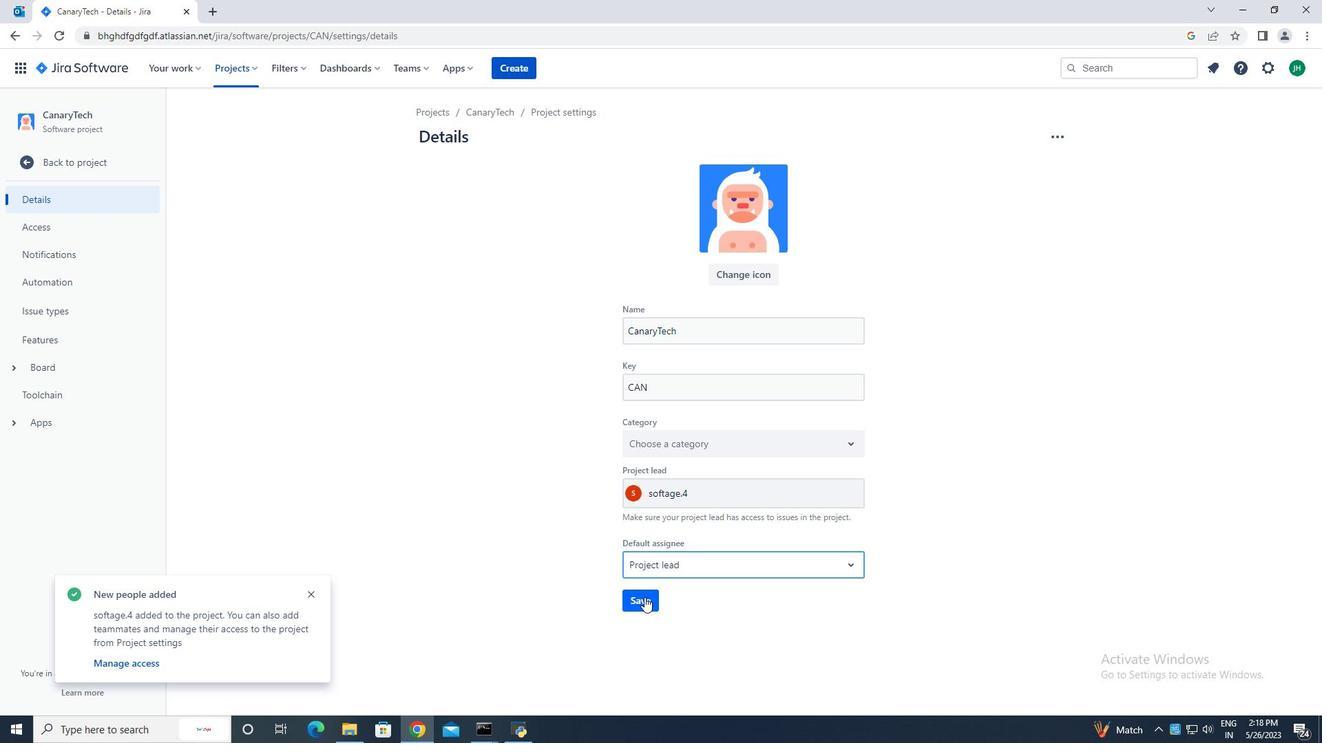 
Action: Mouse pressed left at (644, 597)
Screenshot: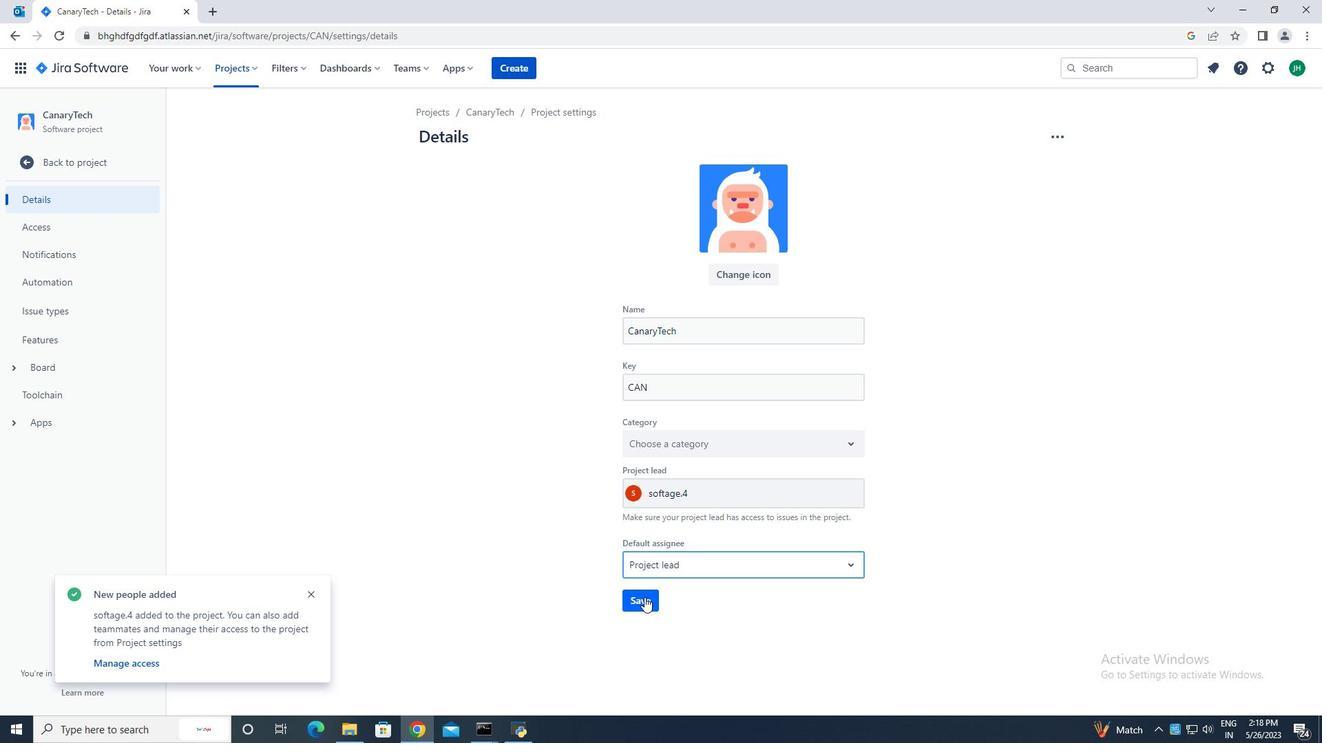 
Action: Mouse moved to (101, 158)
Screenshot: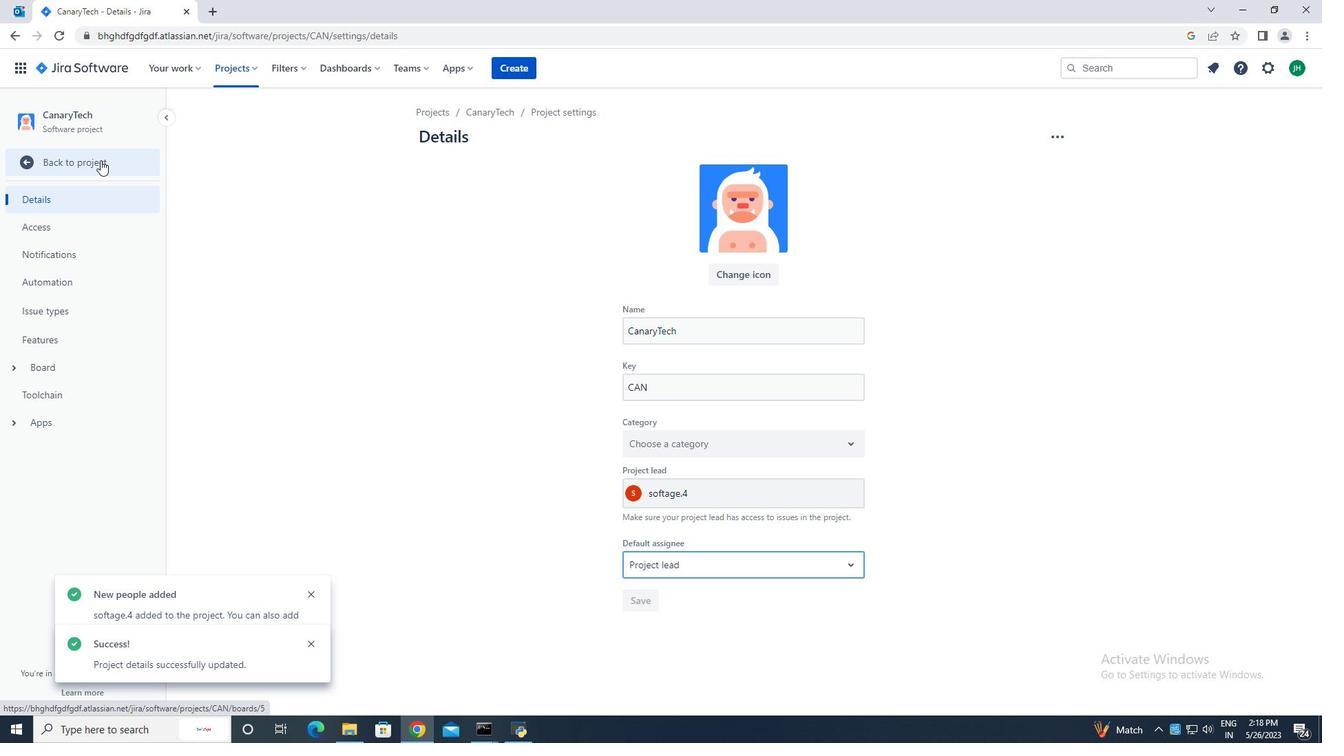 
Action: Mouse pressed left at (101, 158)
Screenshot: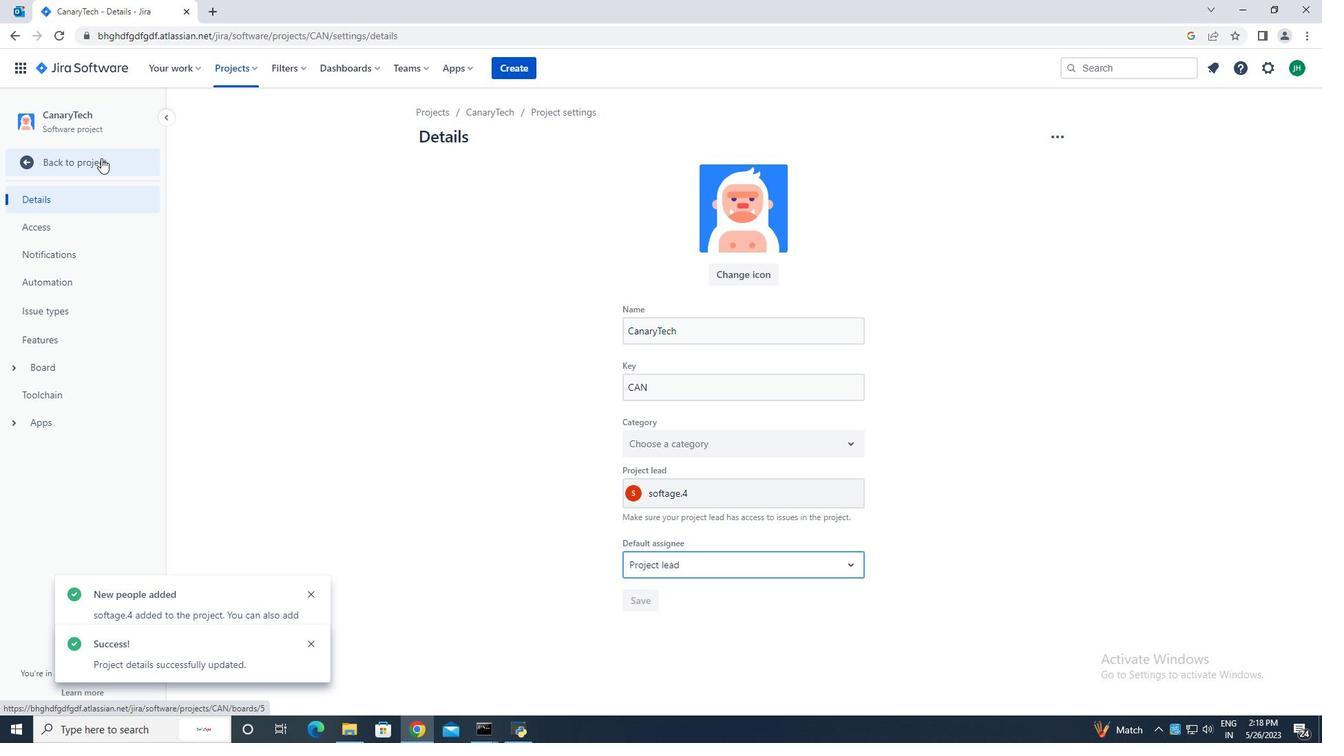 
Action: Mouse moved to (331, 215)
Screenshot: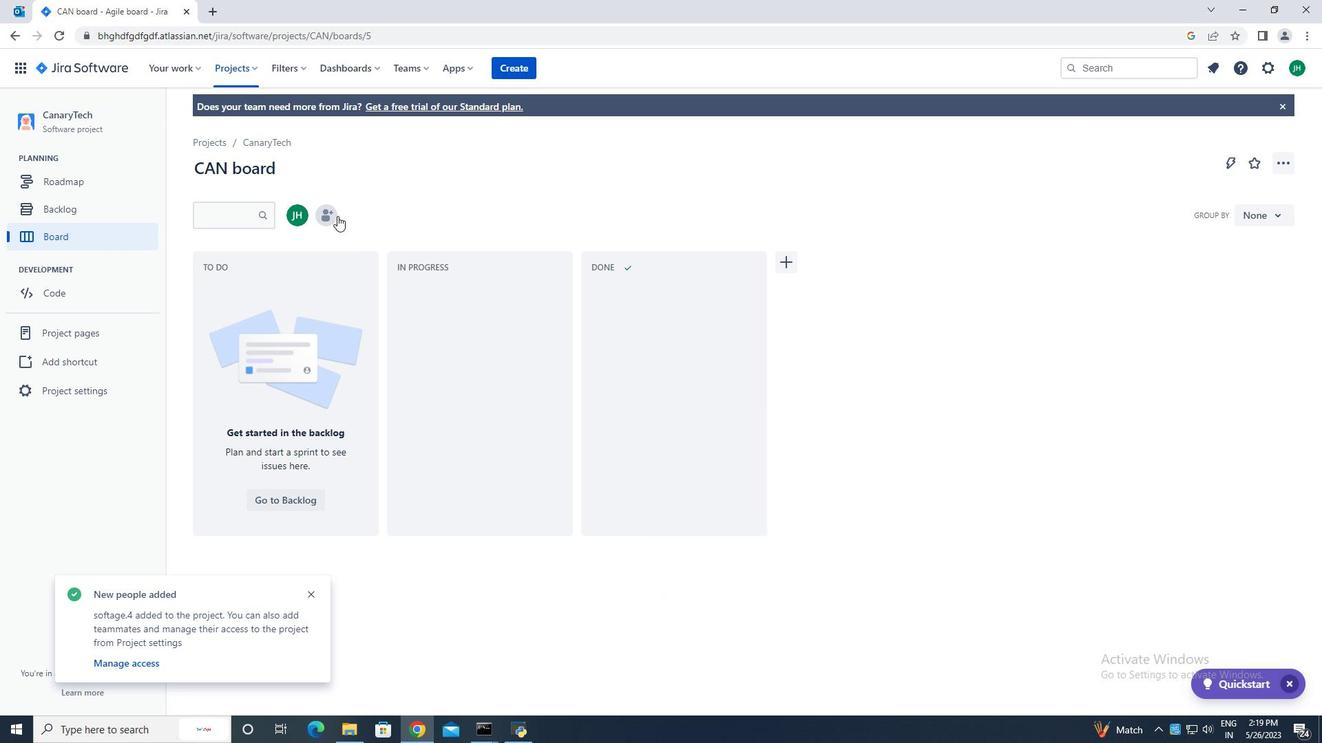 
Action: Mouse pressed left at (331, 215)
Screenshot: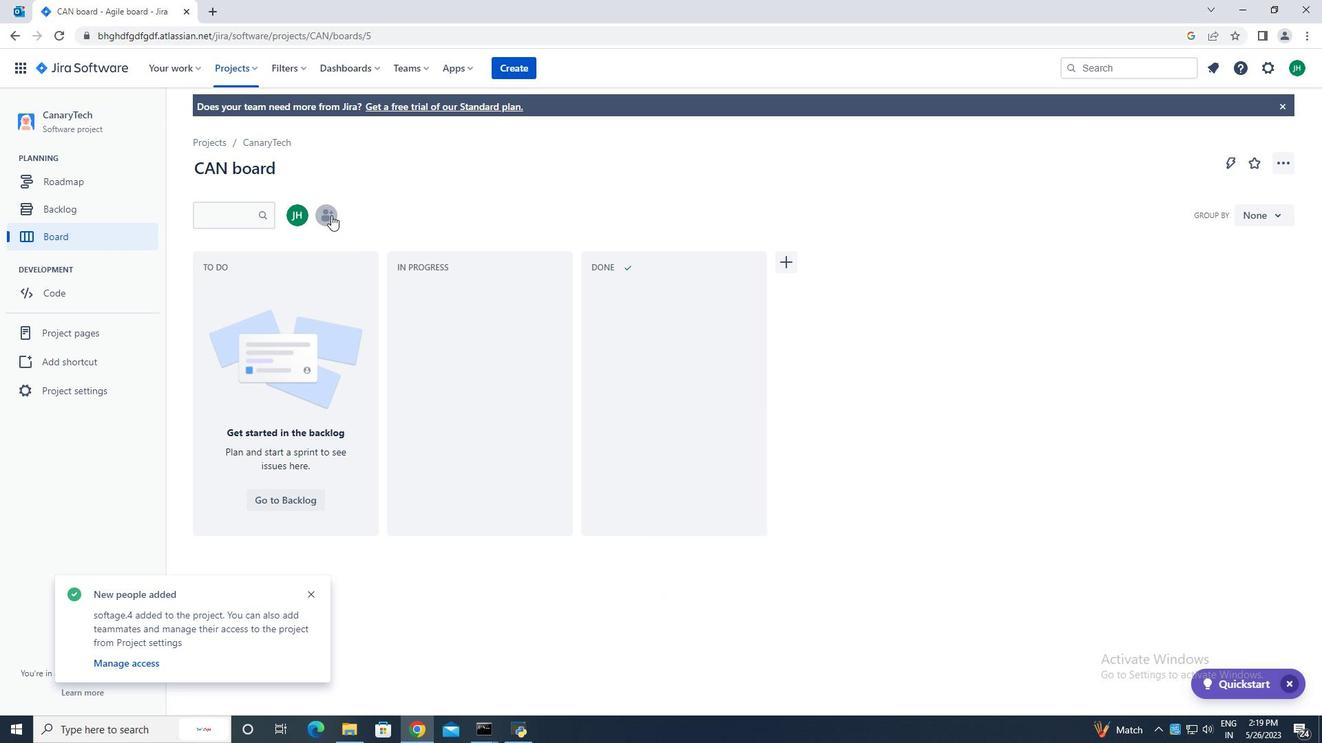 
Action: Mouse moved to (621, 155)
Screenshot: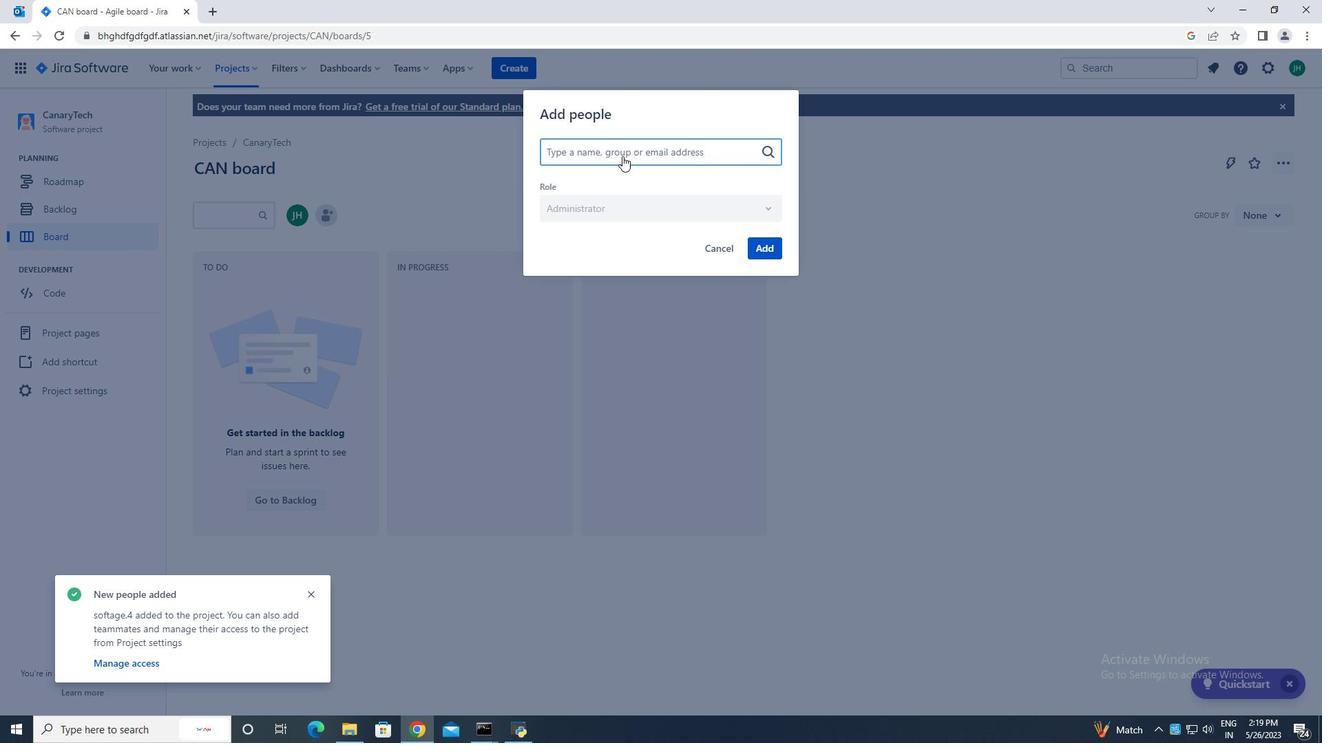 
Action: Key pressed softage.1<Key.shift>@
Screenshot: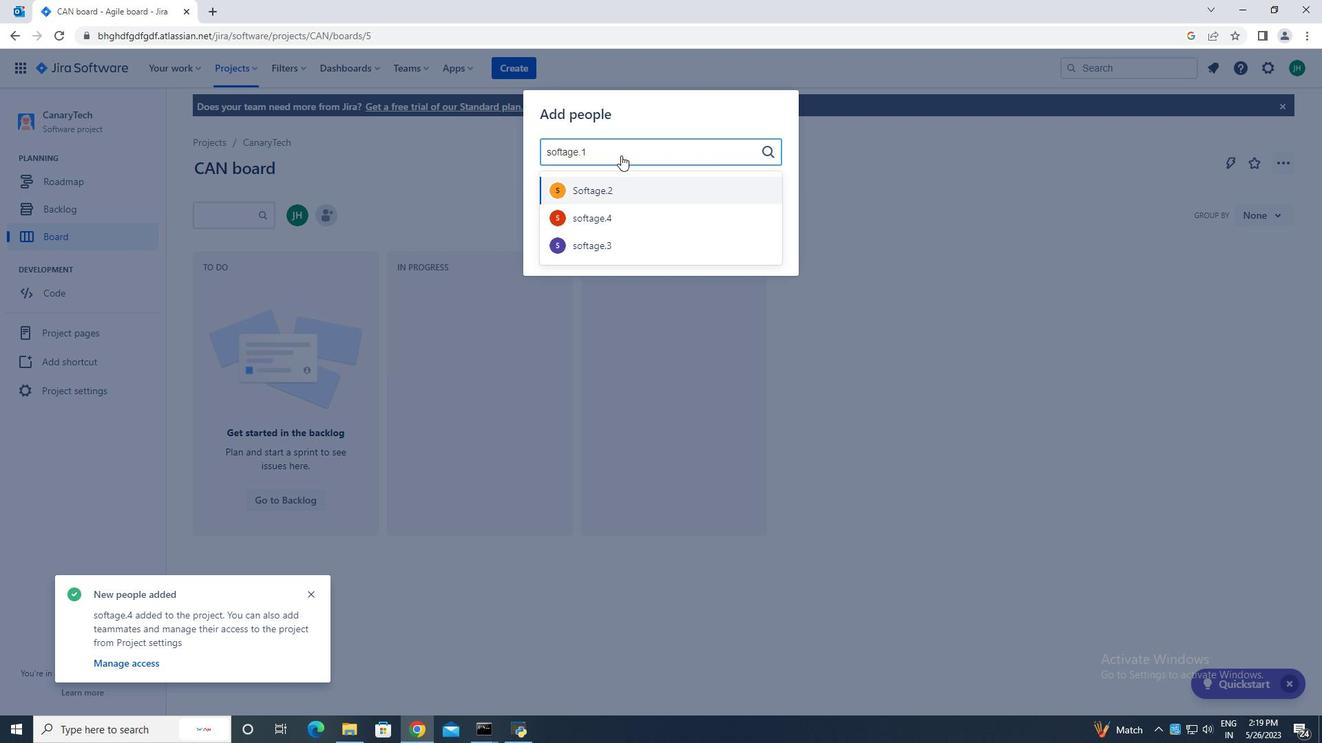 
Action: Mouse moved to (619, 146)
Screenshot: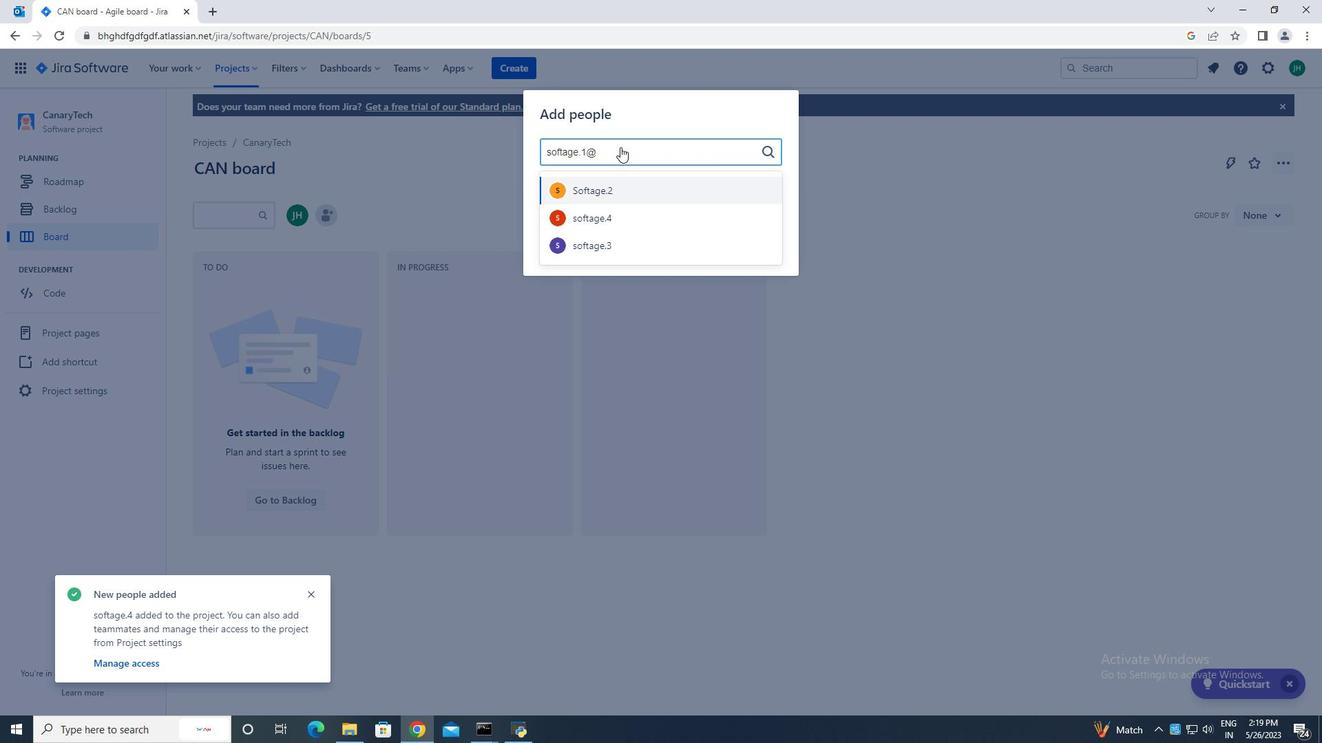 
Action: Key pressed <Key.backspace>
Screenshot: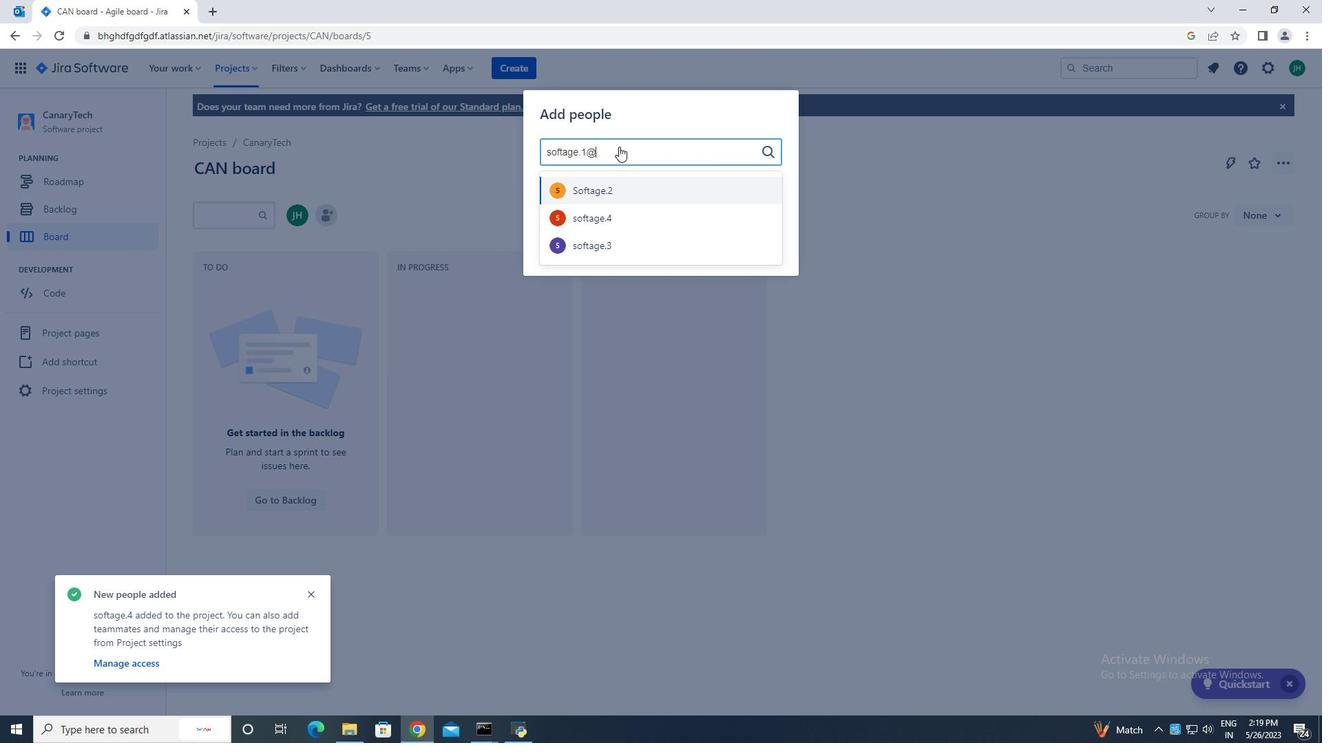 
Action: Mouse moved to (623, 155)
Screenshot: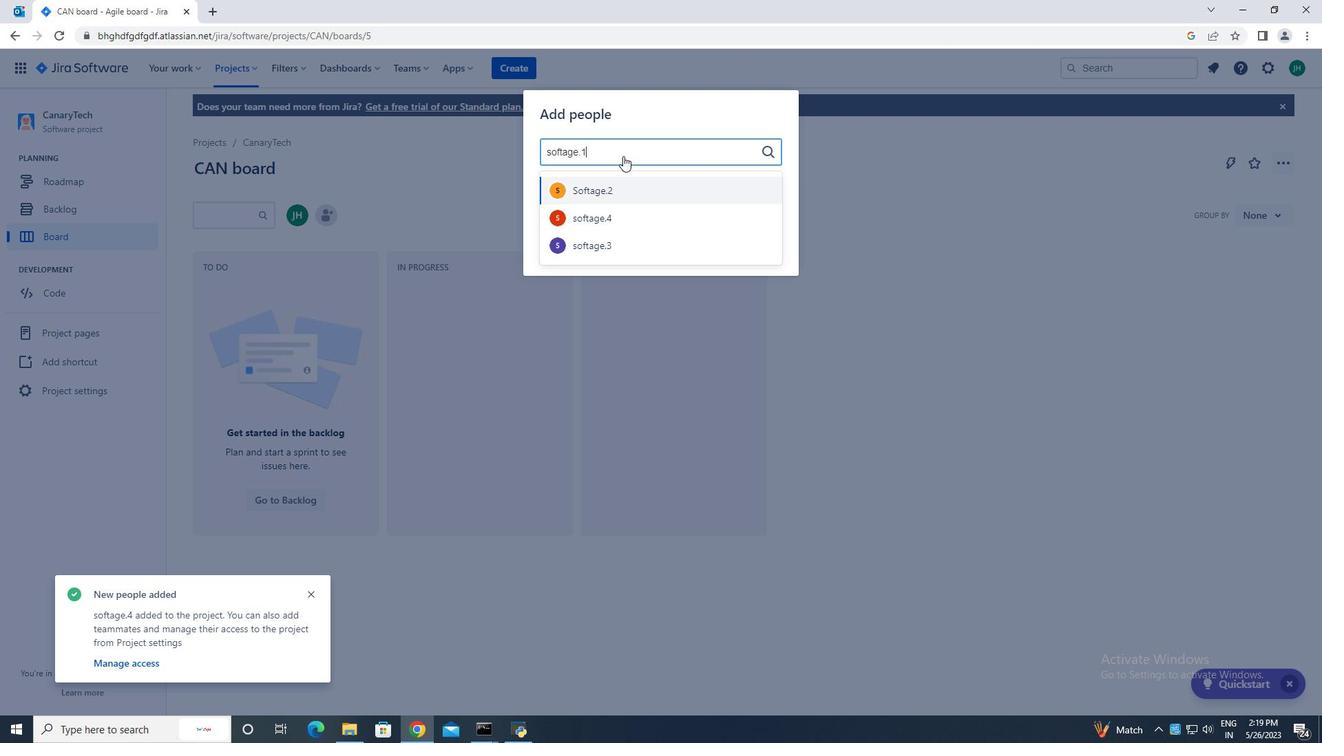 
Action: Key pressed <Key.backspace>1<Key.shift>@softage.net
Screenshot: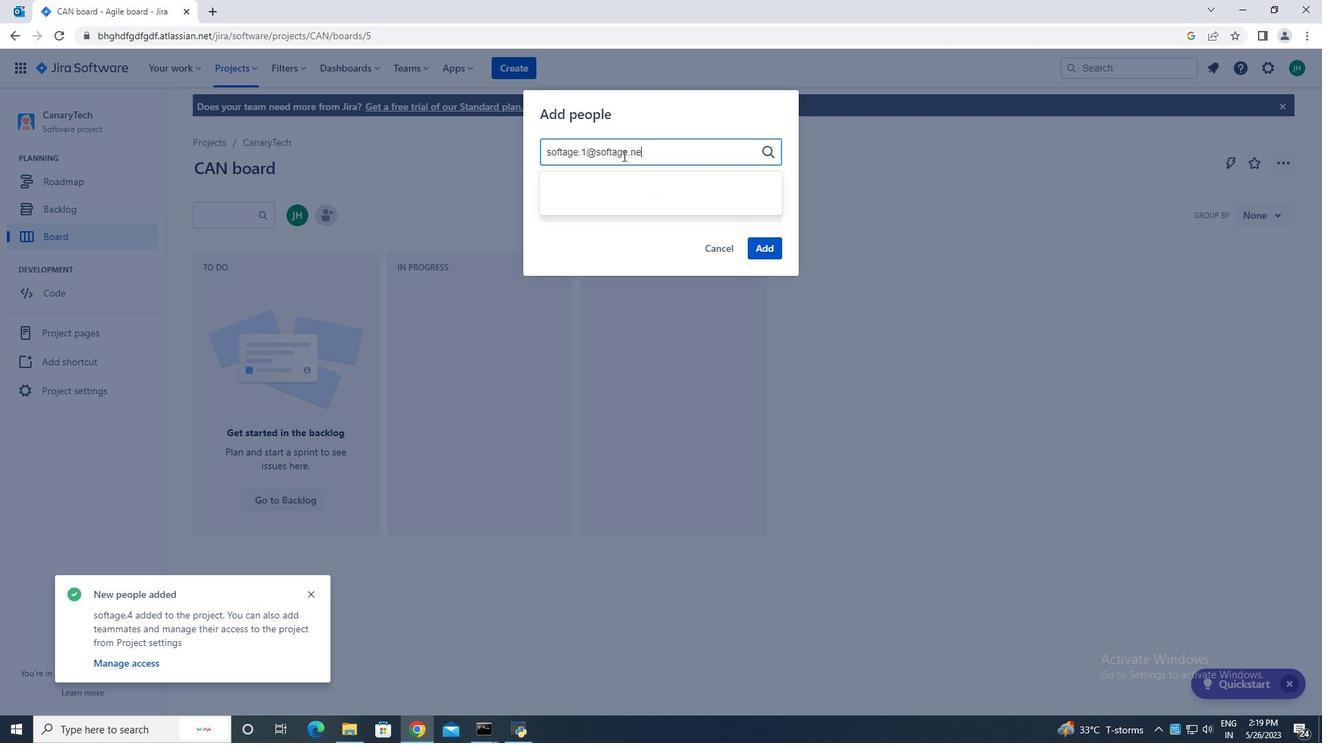 
Action: Mouse moved to (672, 194)
Screenshot: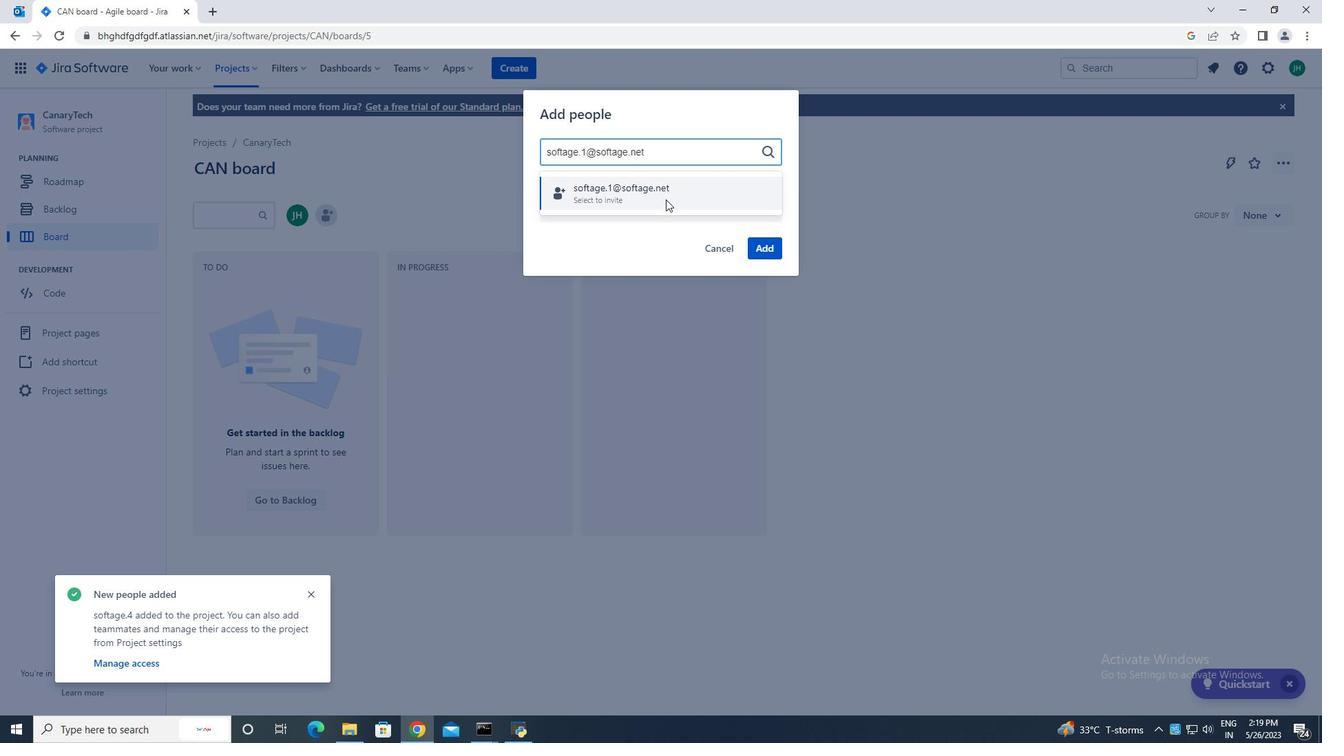 
Action: Mouse pressed left at (672, 194)
Screenshot: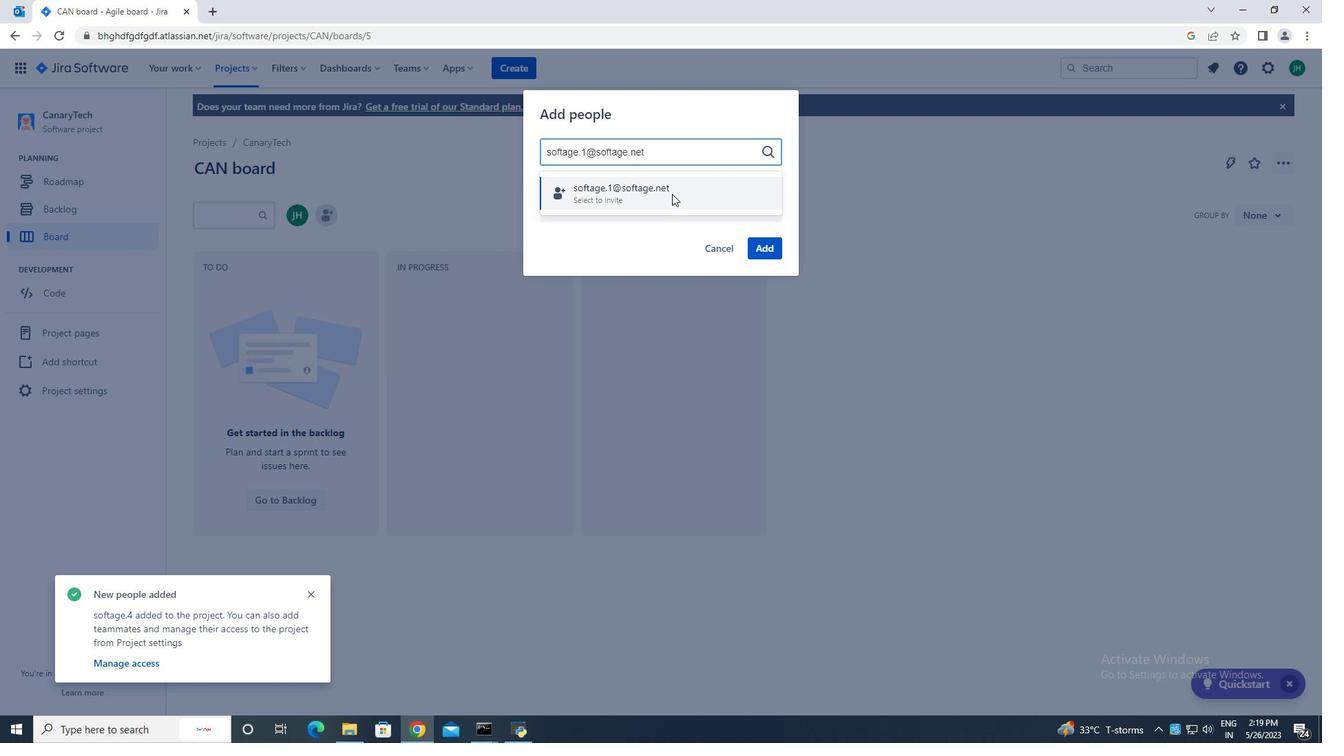 
Action: Mouse moved to (757, 246)
Screenshot: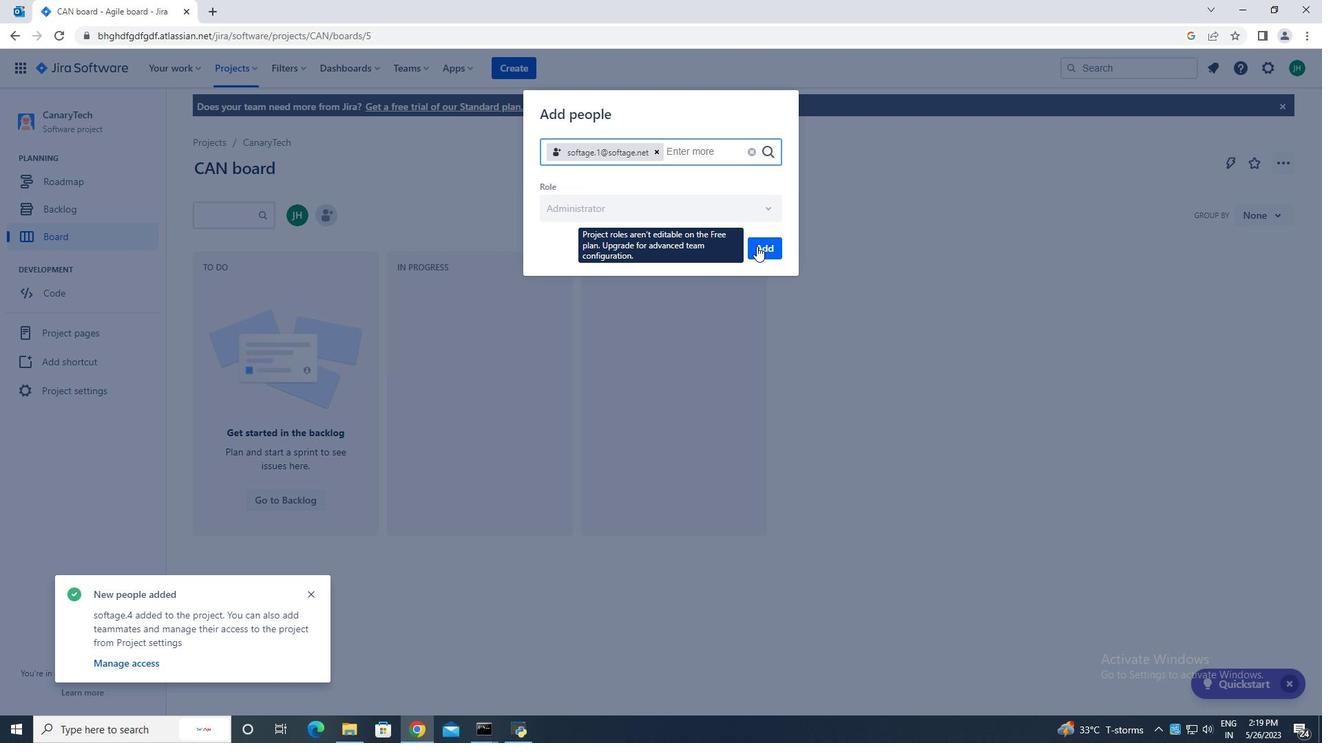 
Action: Mouse pressed left at (757, 246)
Screenshot: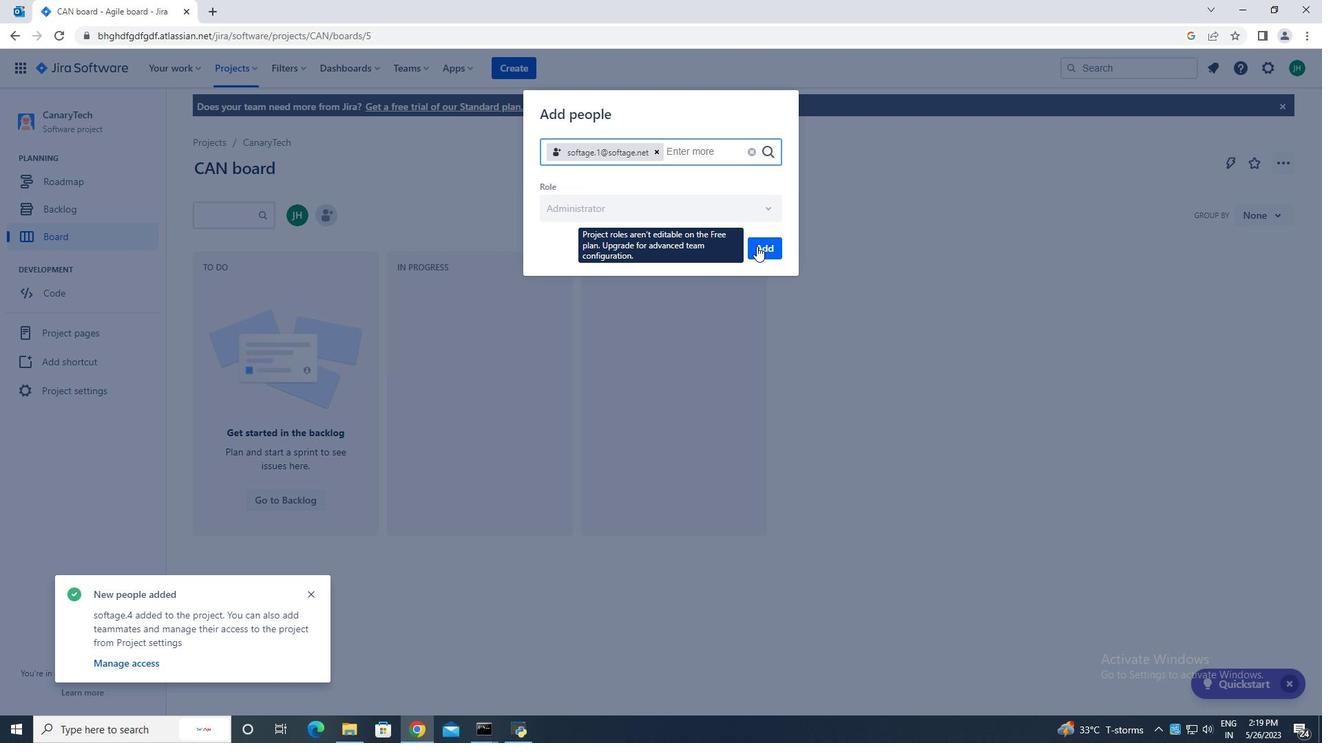 
Action: Mouse moved to (632, 334)
Screenshot: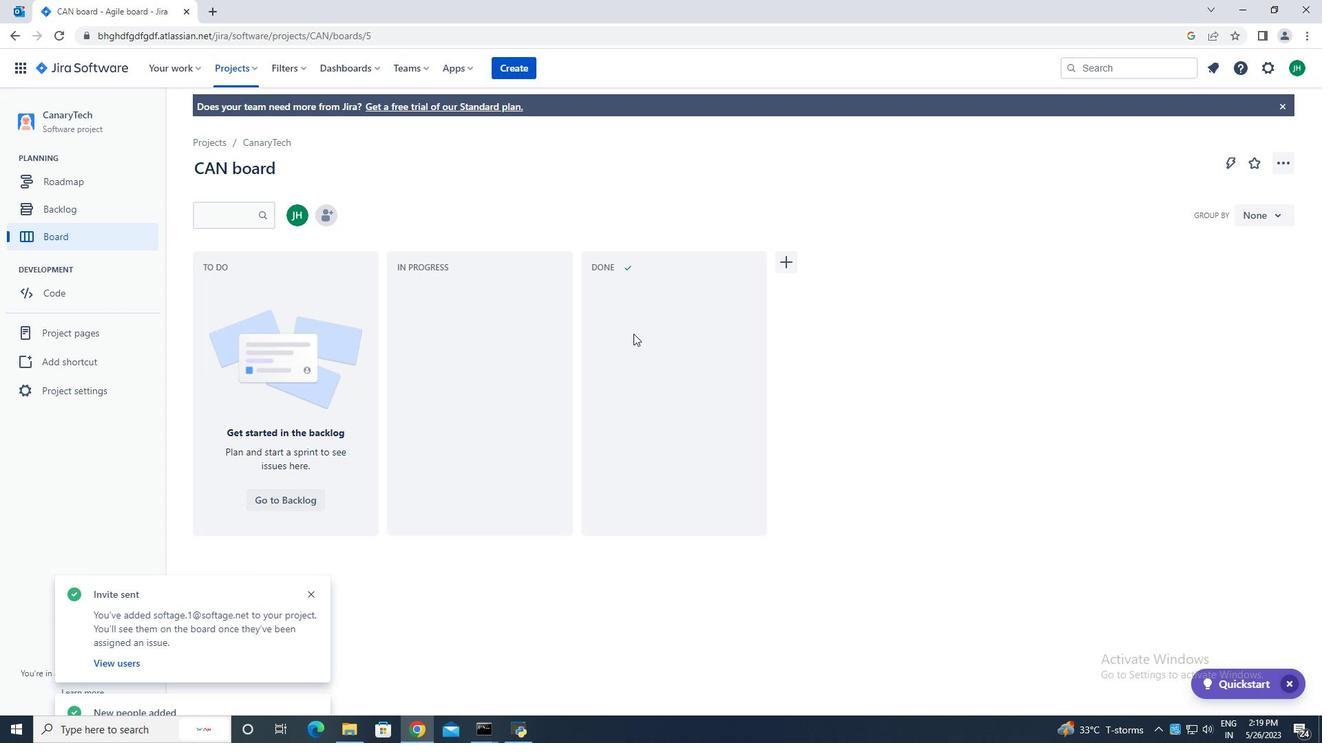 
